Task: Create a due date automation trigger when advanced on, on the wednesday of the week a card is due add dates not due next month at 11:00 AM.
Action: Mouse moved to (1257, 107)
Screenshot: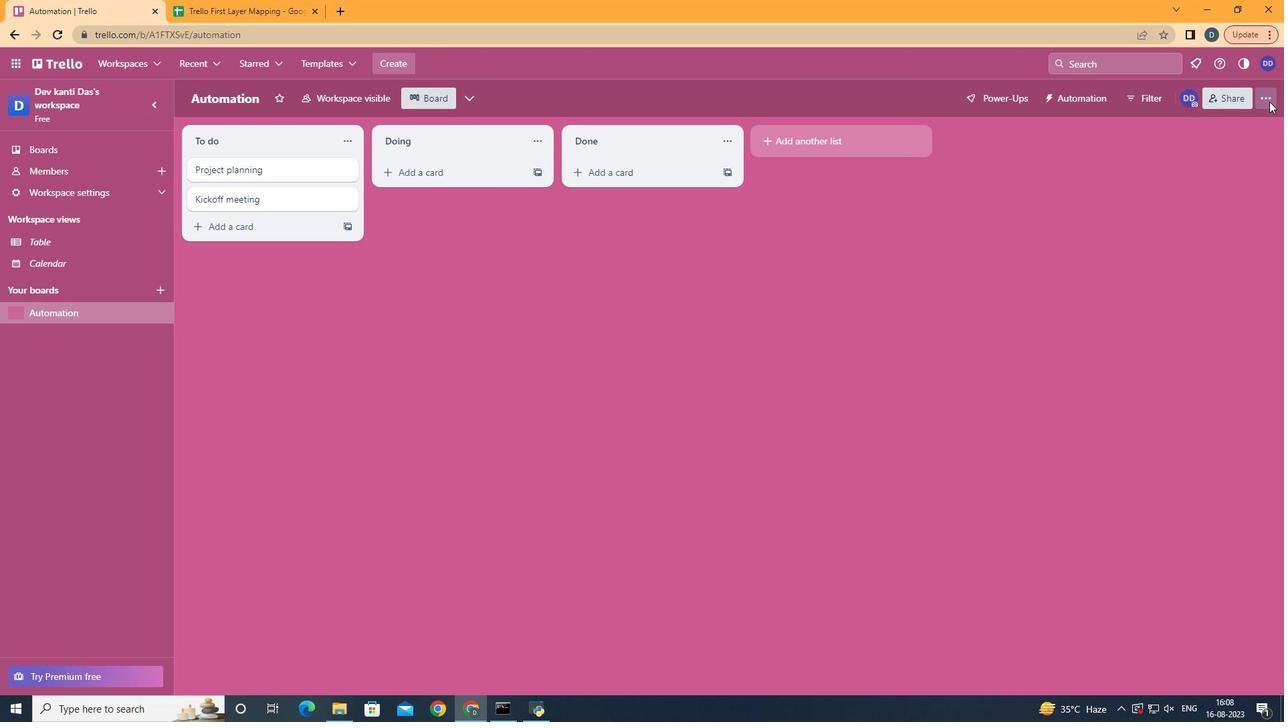 
Action: Mouse pressed left at (1257, 107)
Screenshot: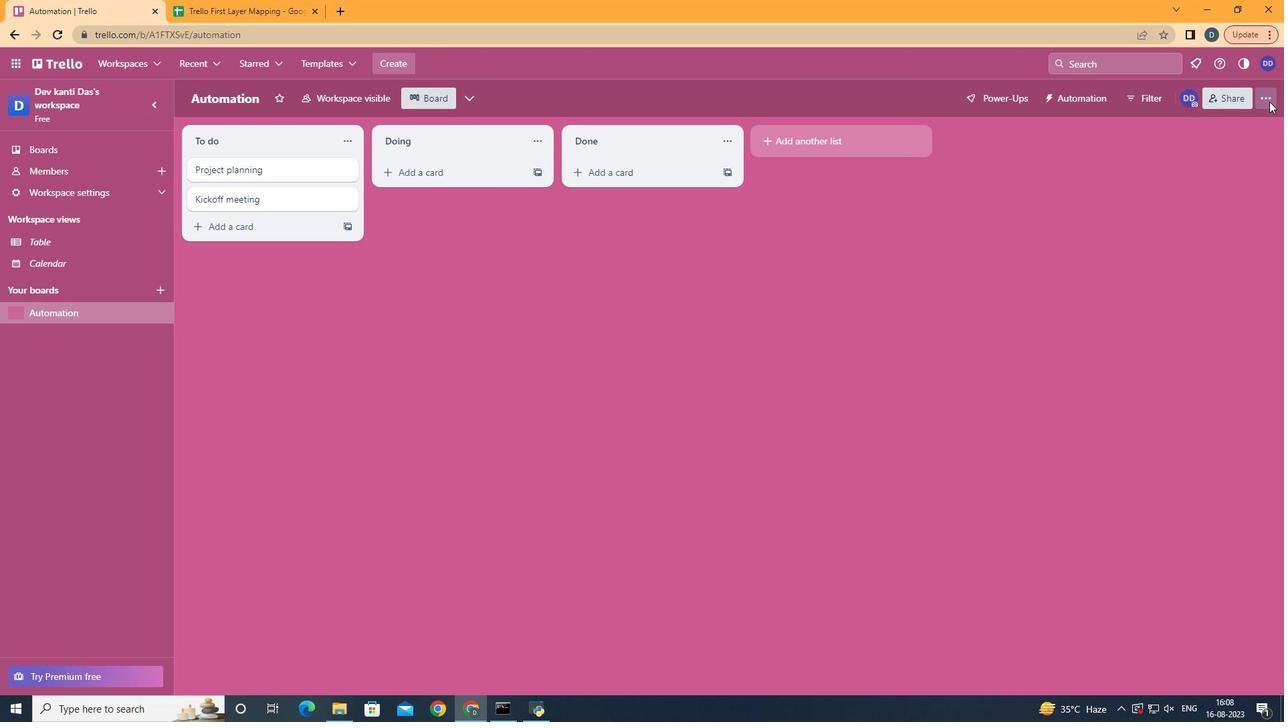 
Action: Mouse moved to (1108, 279)
Screenshot: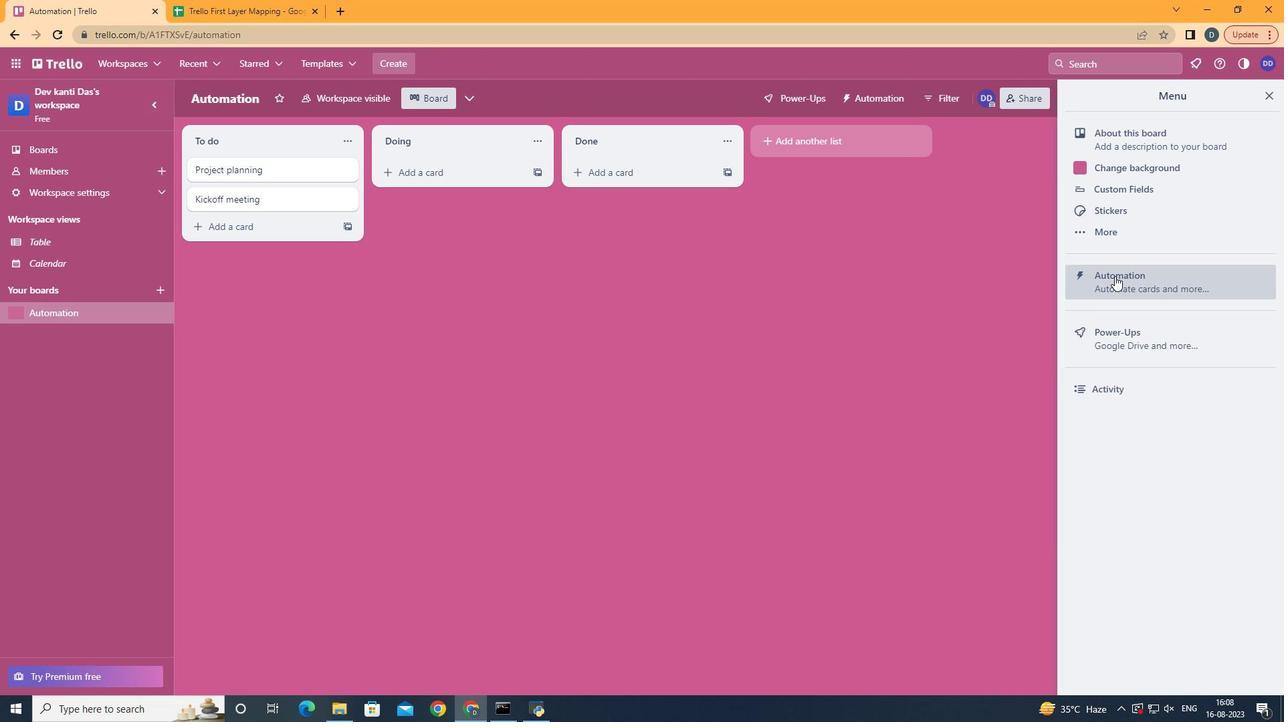 
Action: Mouse pressed left at (1108, 279)
Screenshot: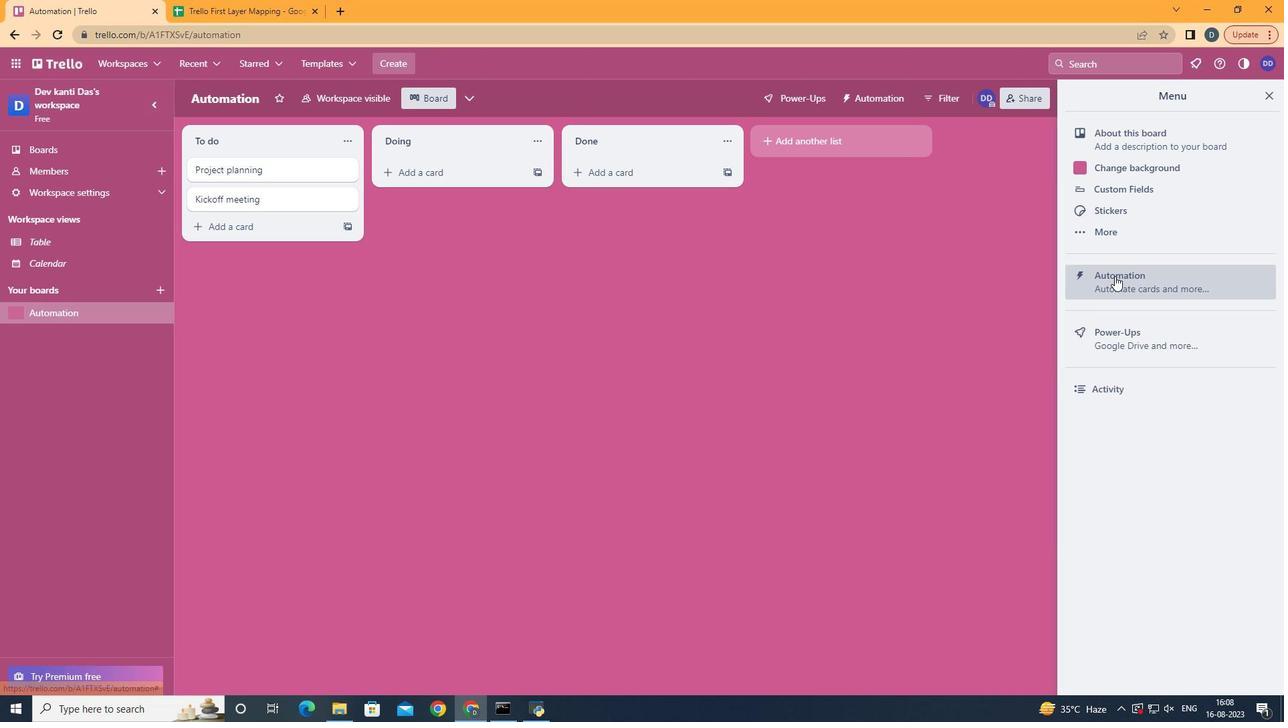 
Action: Mouse moved to (289, 290)
Screenshot: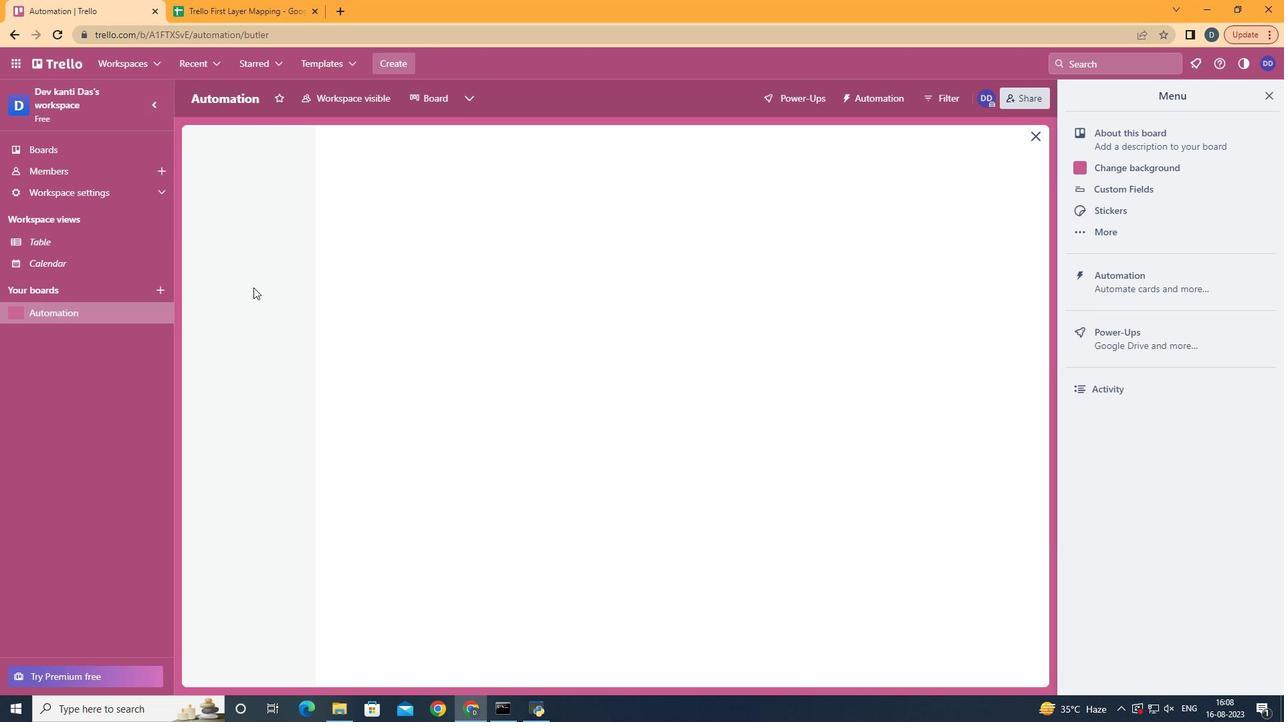 
Action: Mouse pressed left at (289, 290)
Screenshot: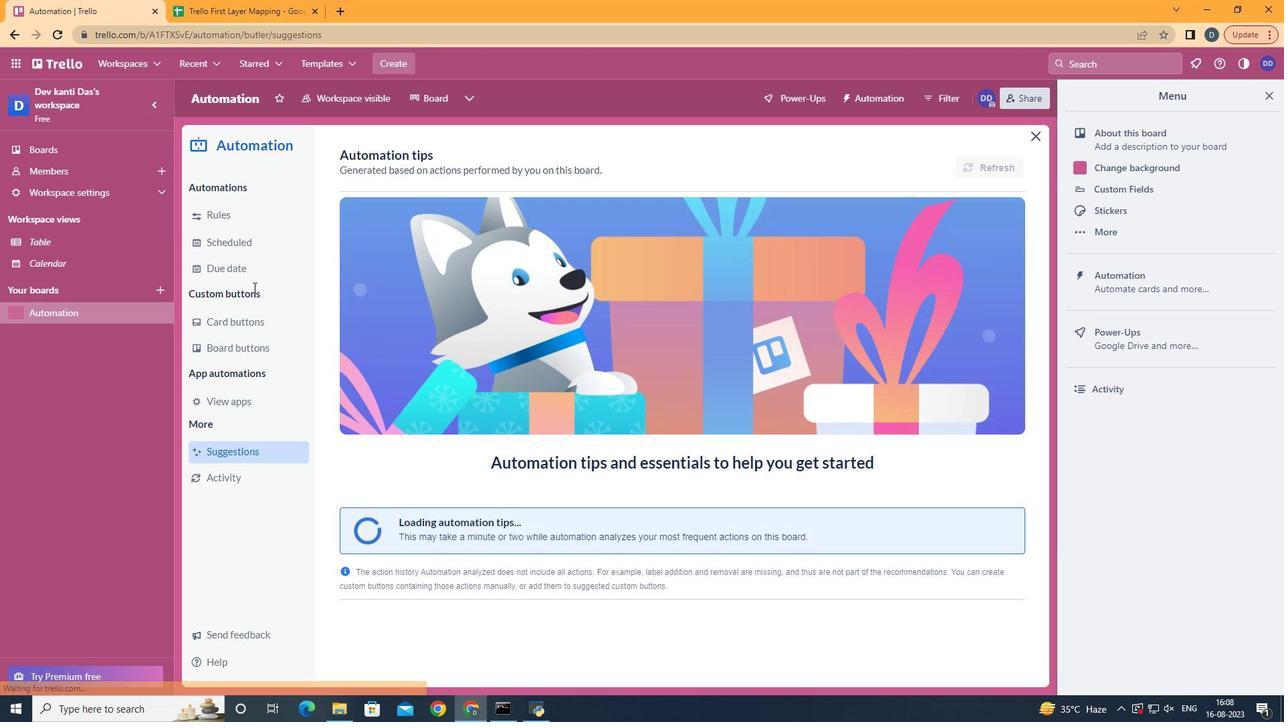 
Action: Mouse moved to (289, 279)
Screenshot: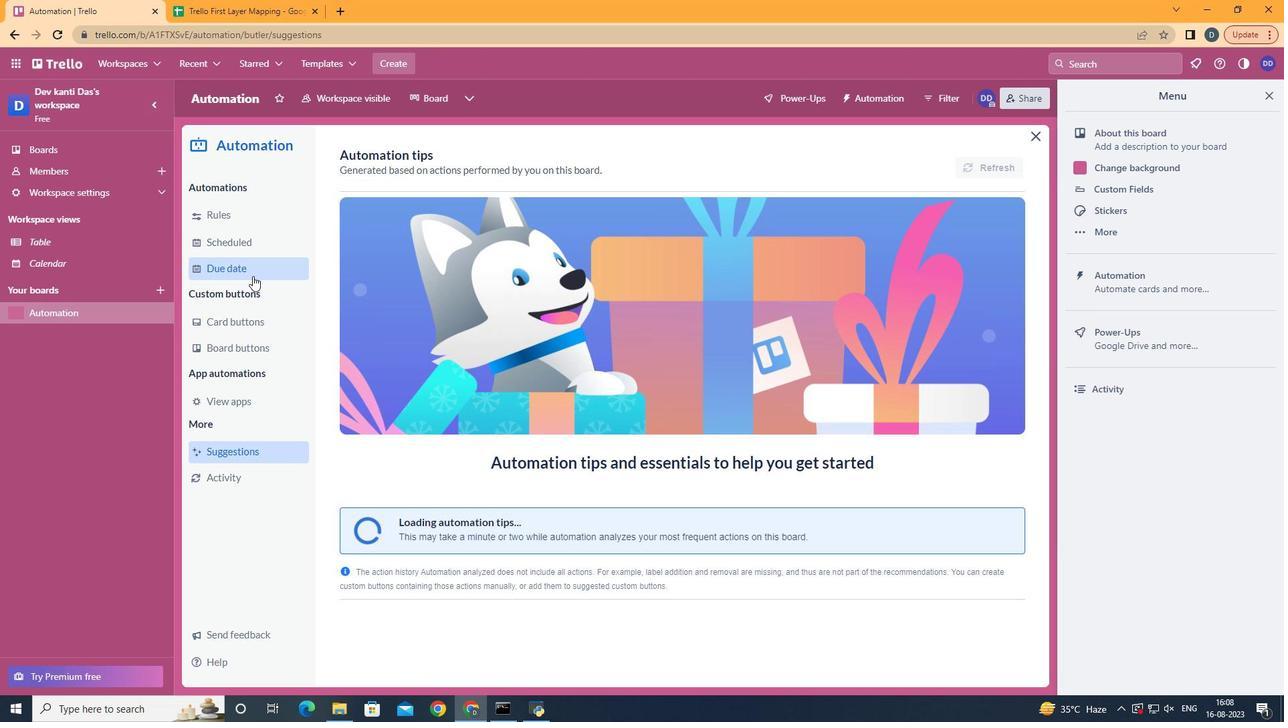 
Action: Mouse pressed left at (289, 279)
Screenshot: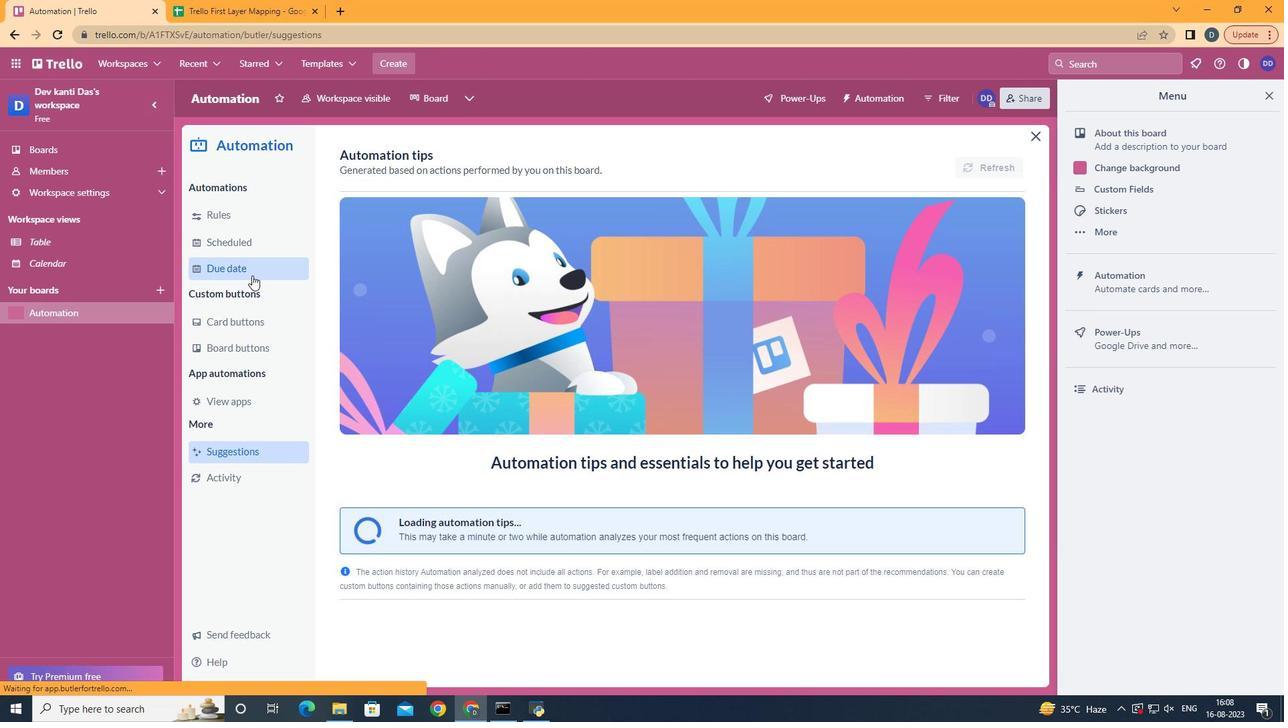 
Action: Mouse moved to (940, 171)
Screenshot: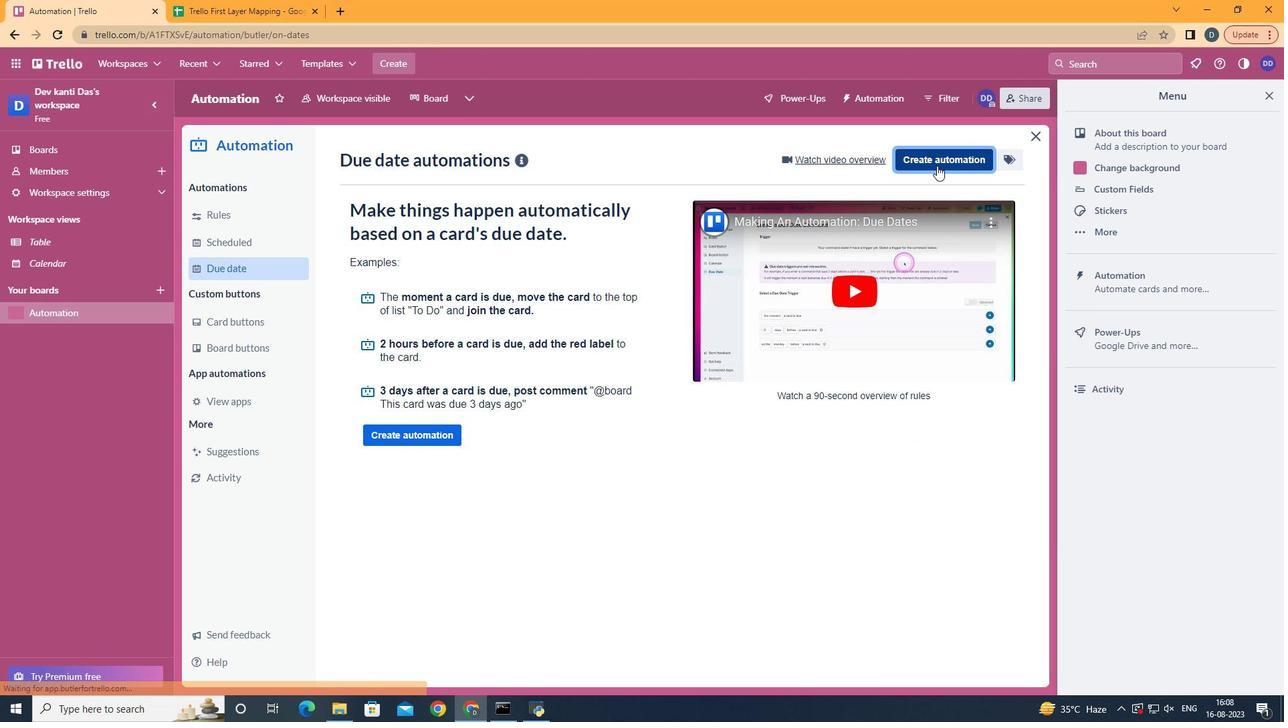 
Action: Mouse pressed left at (940, 171)
Screenshot: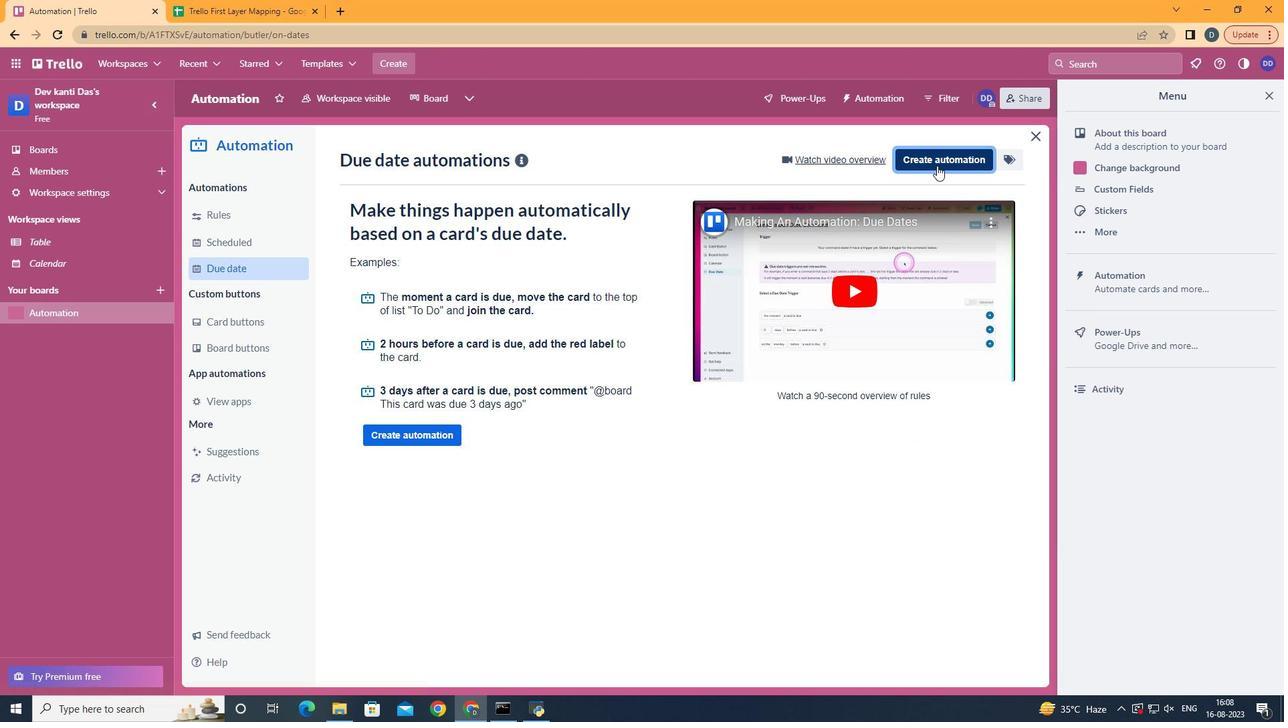 
Action: Mouse moved to (697, 283)
Screenshot: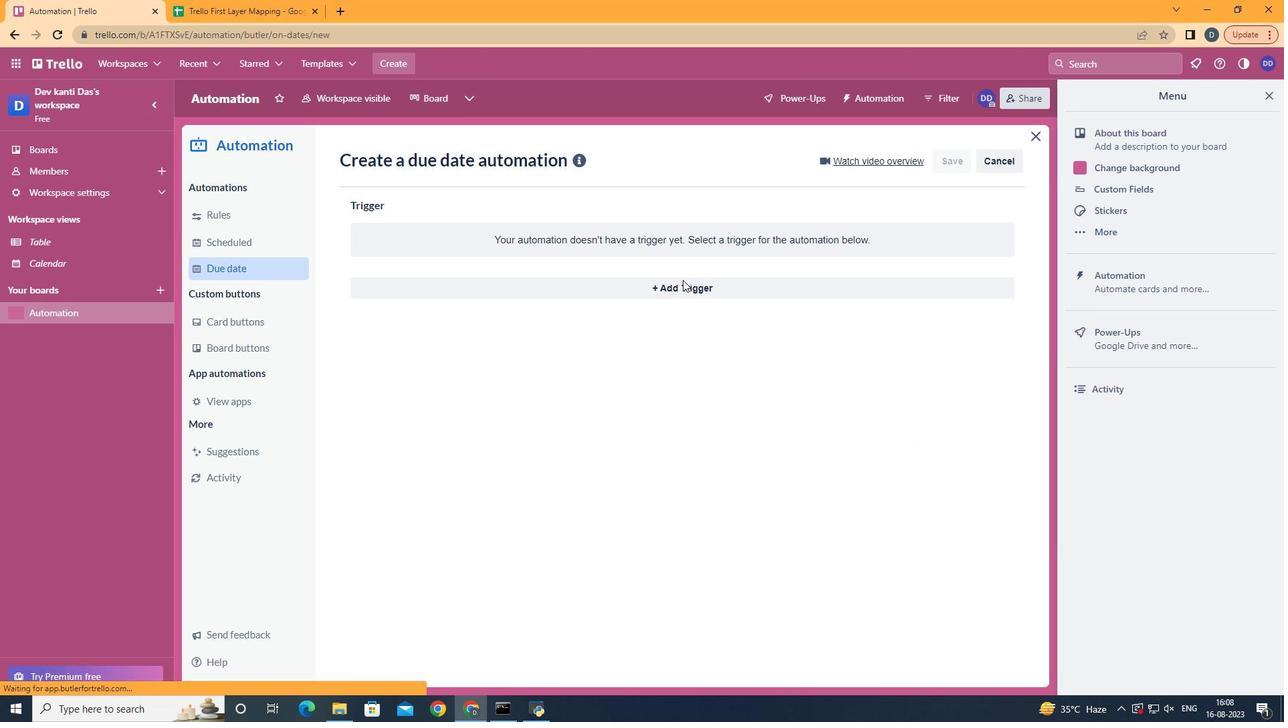 
Action: Mouse pressed left at (697, 283)
Screenshot: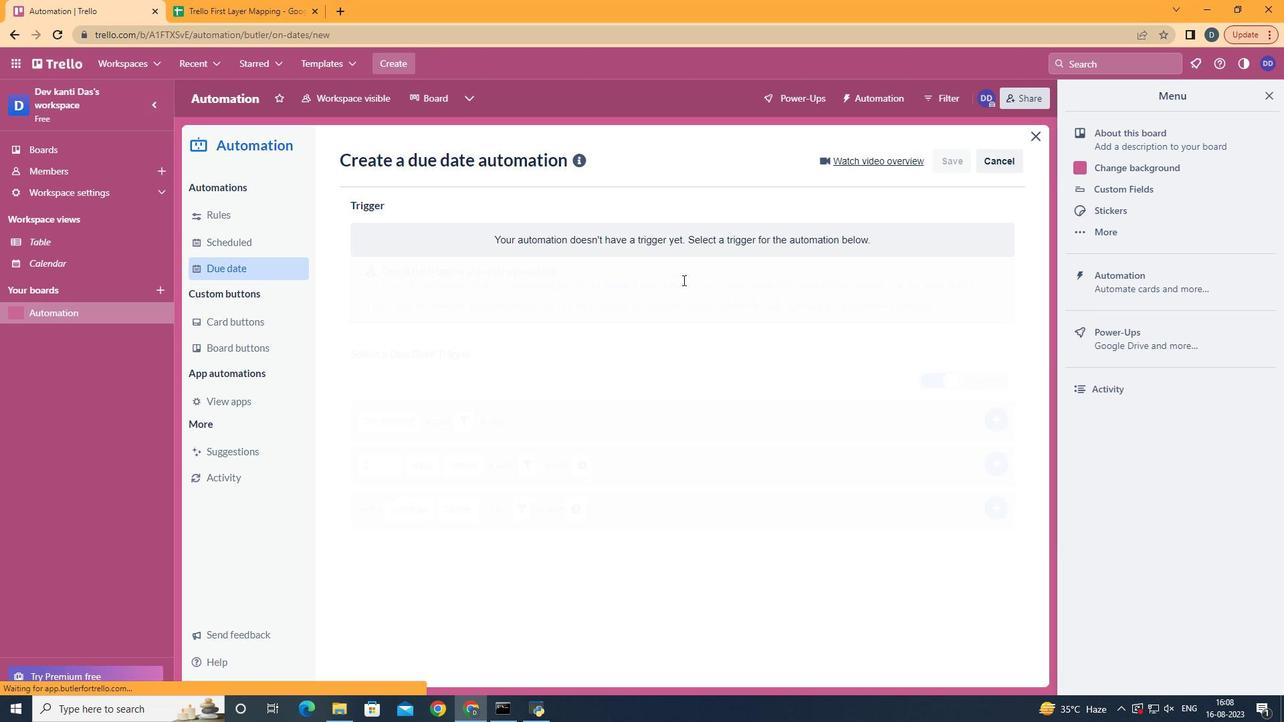 
Action: Mouse moved to (466, 404)
Screenshot: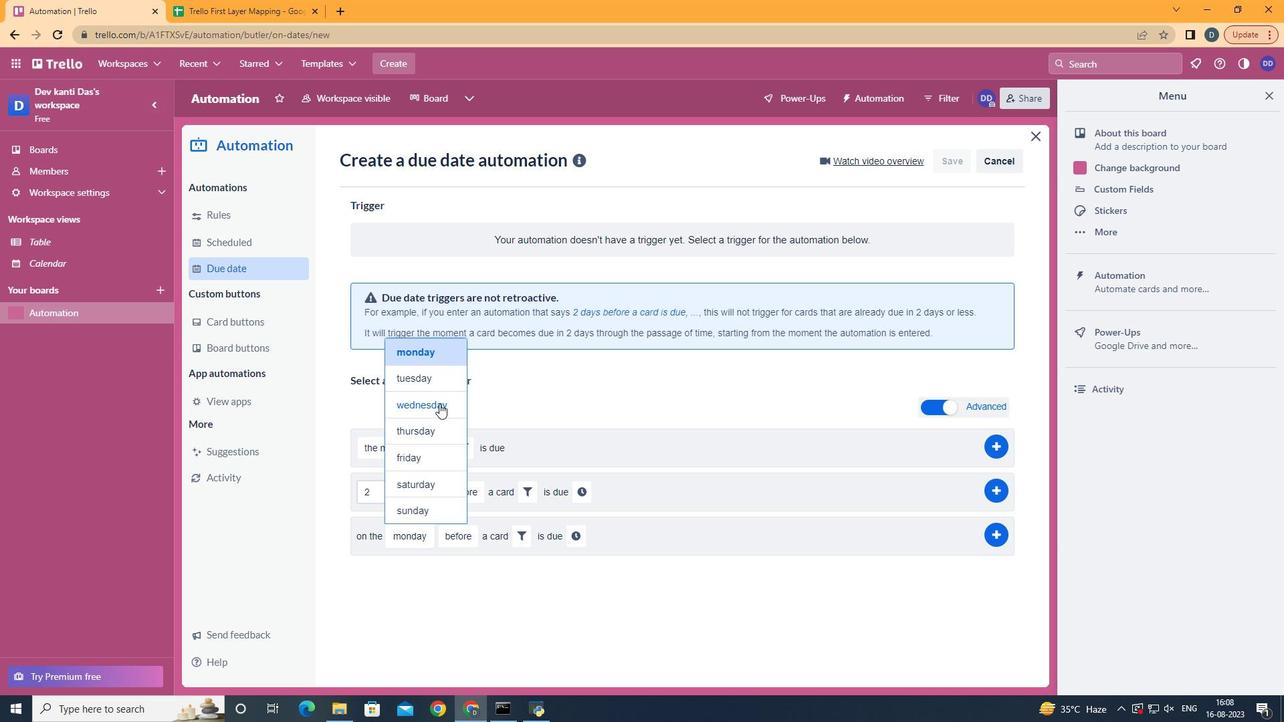 
Action: Mouse pressed left at (466, 404)
Screenshot: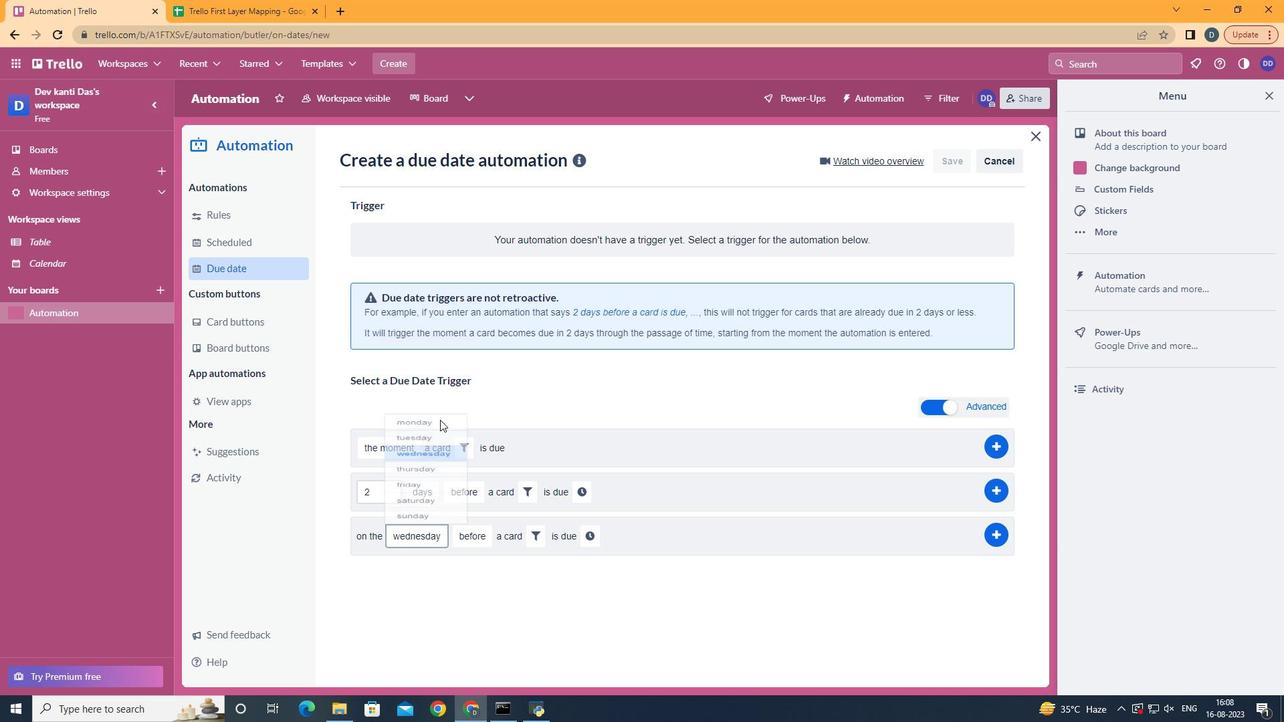 
Action: Mouse moved to (510, 610)
Screenshot: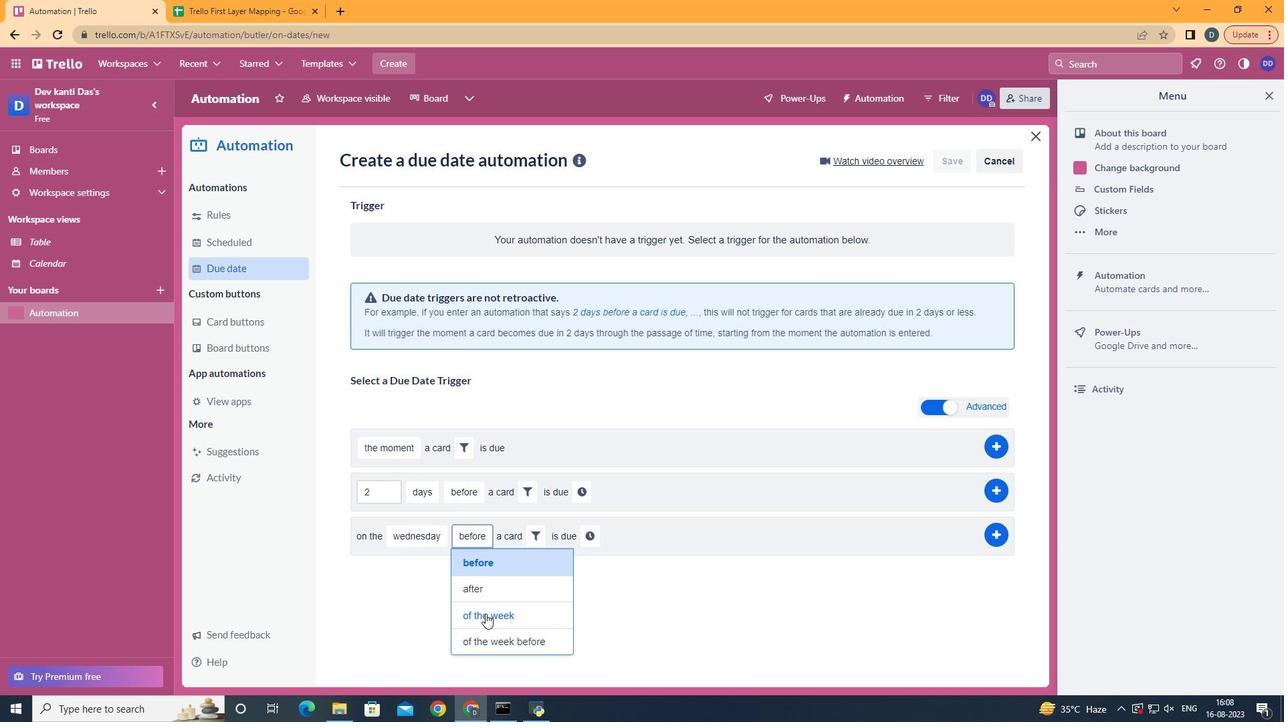 
Action: Mouse pressed left at (510, 610)
Screenshot: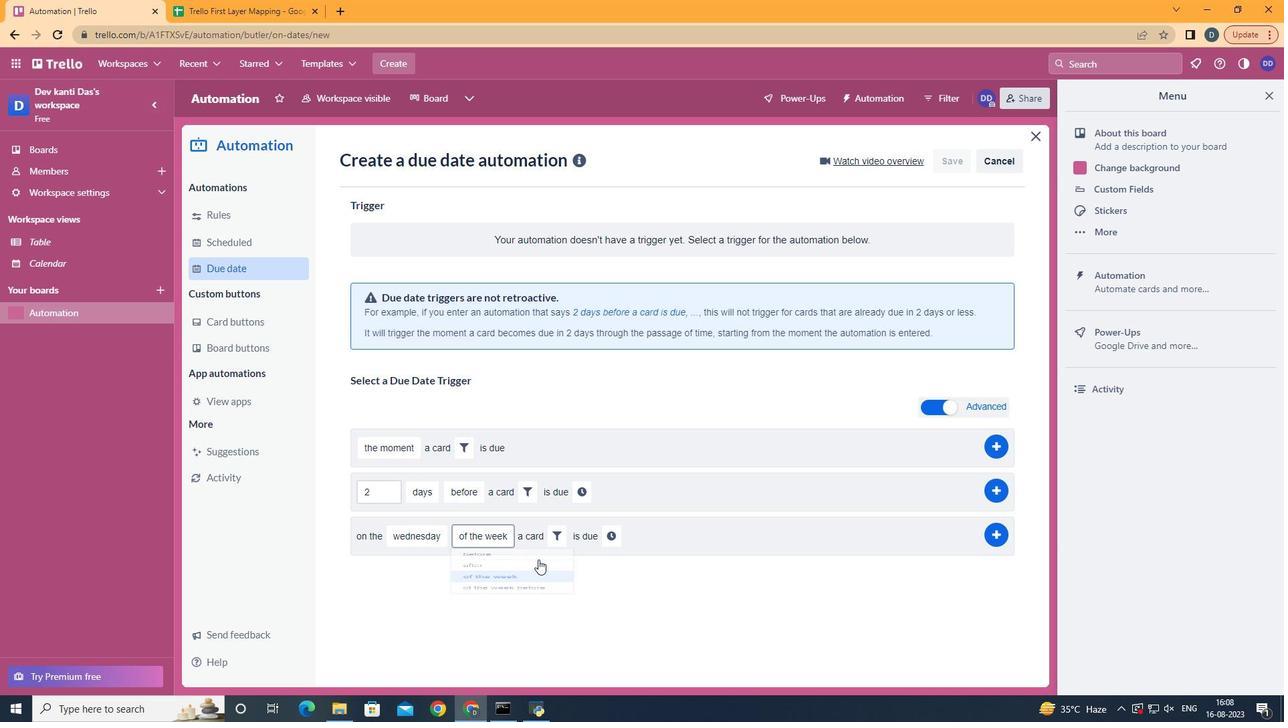 
Action: Mouse moved to (582, 517)
Screenshot: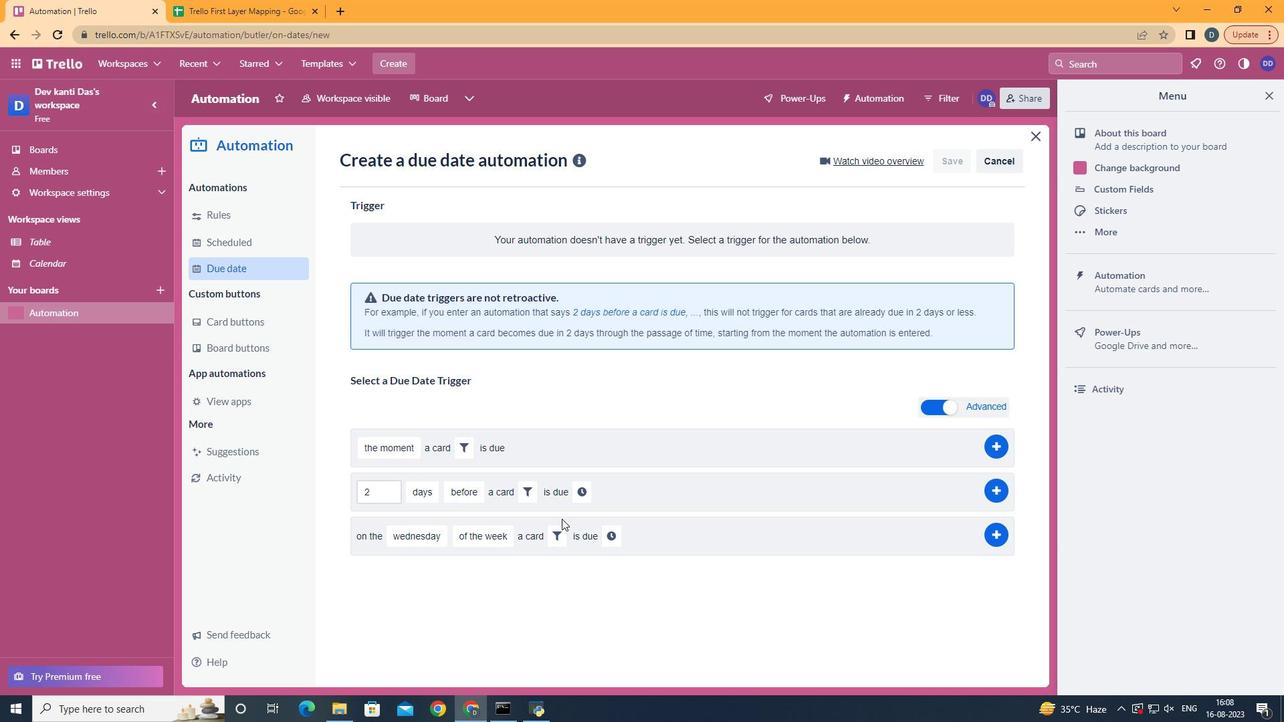 
Action: Mouse pressed left at (582, 517)
Screenshot: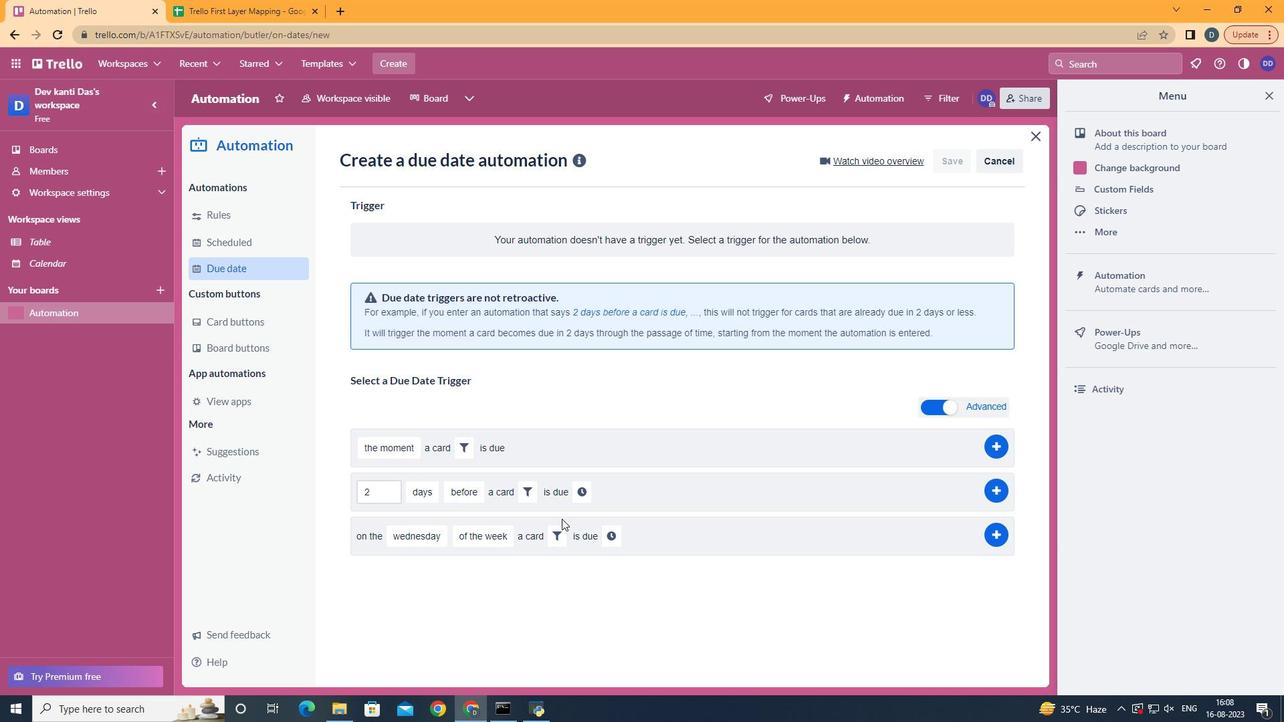 
Action: Mouse moved to (582, 531)
Screenshot: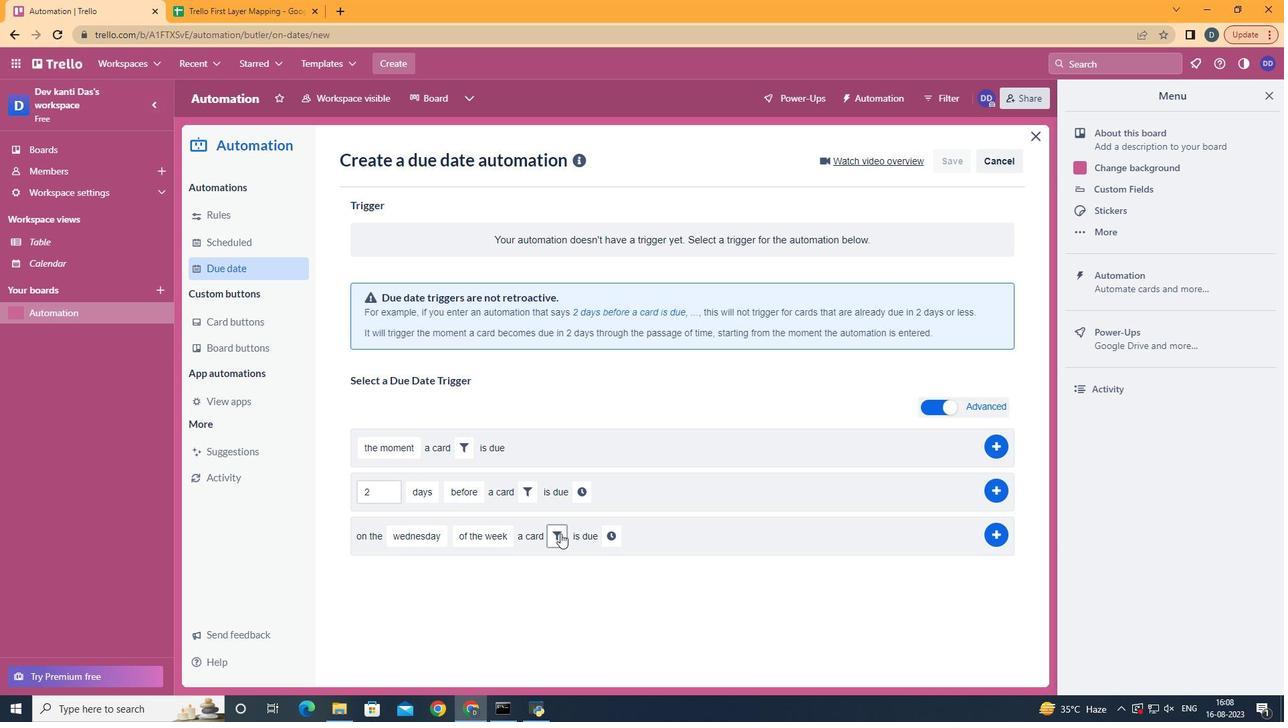 
Action: Mouse pressed left at (582, 531)
Screenshot: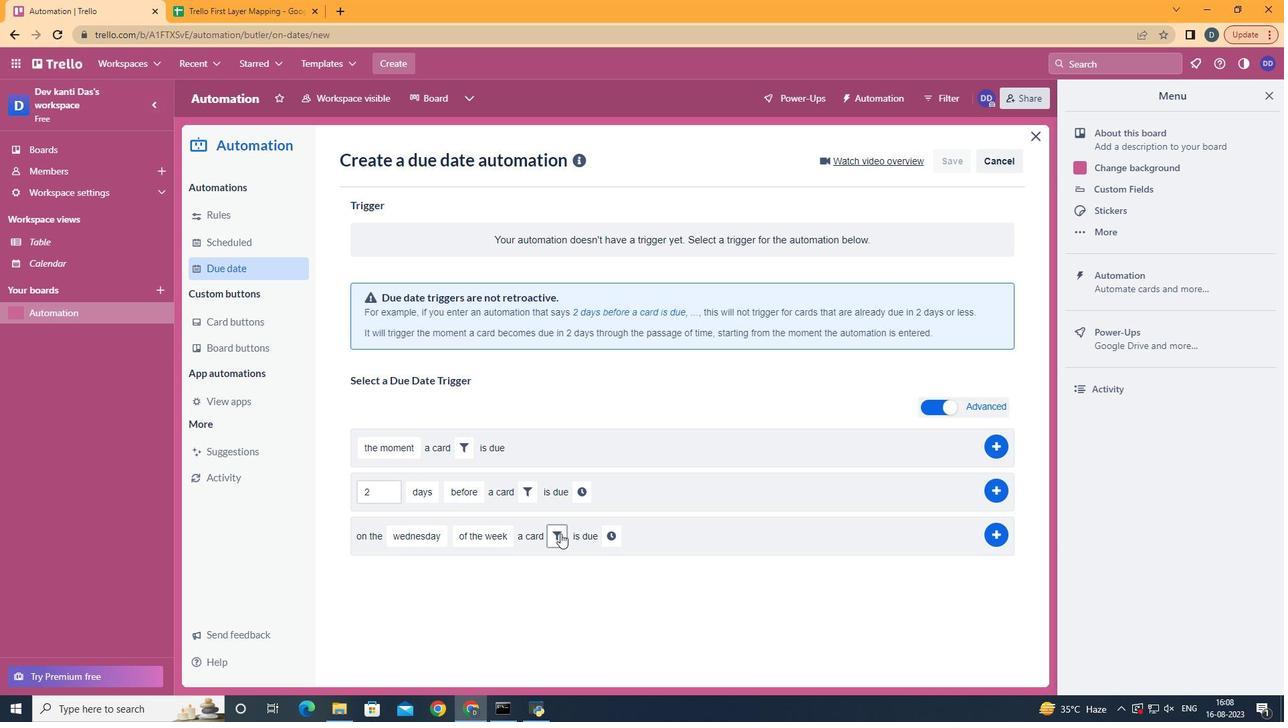 
Action: Mouse moved to (655, 576)
Screenshot: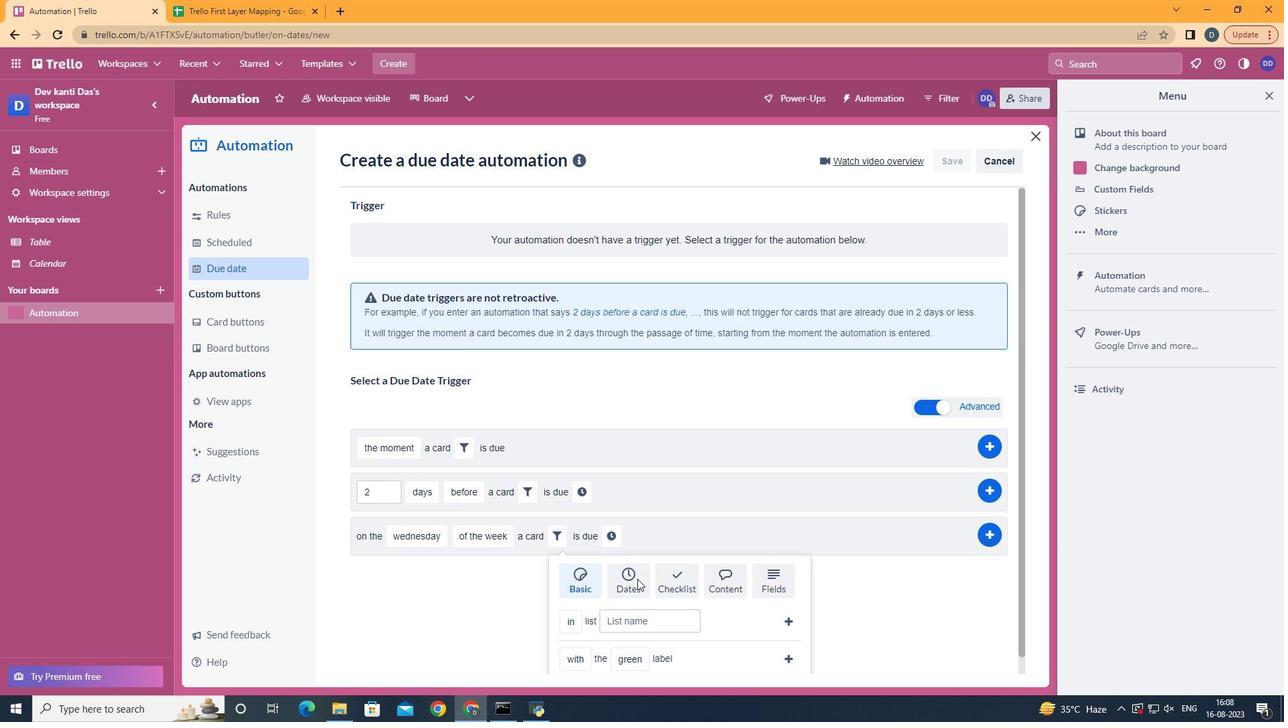 
Action: Mouse pressed left at (655, 576)
Screenshot: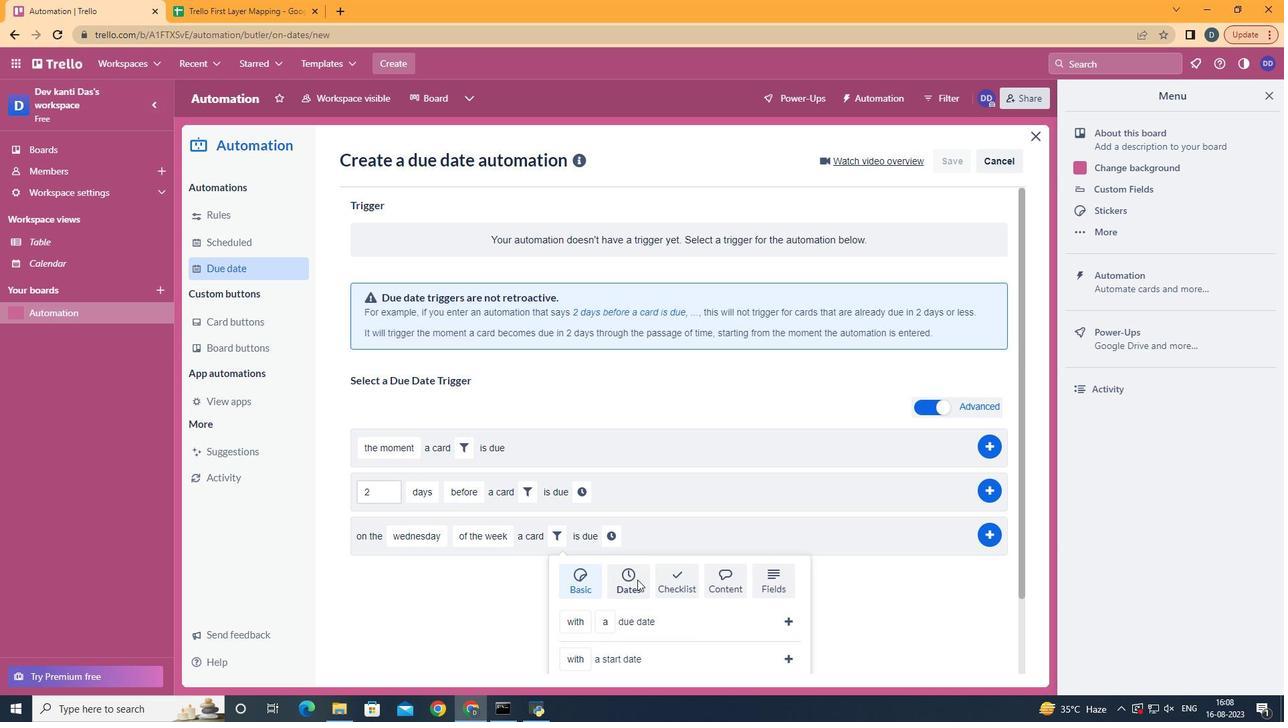 
Action: Mouse moved to (655, 577)
Screenshot: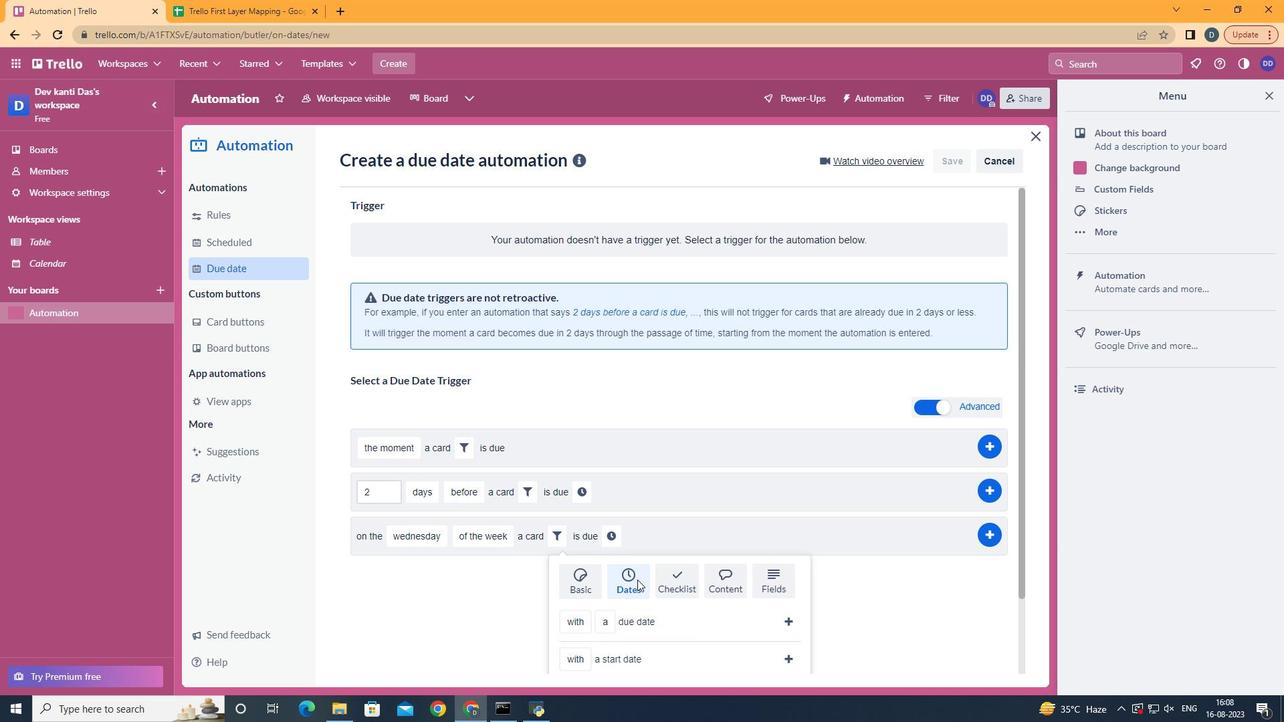 
Action: Mouse scrolled (655, 576) with delta (0, 0)
Screenshot: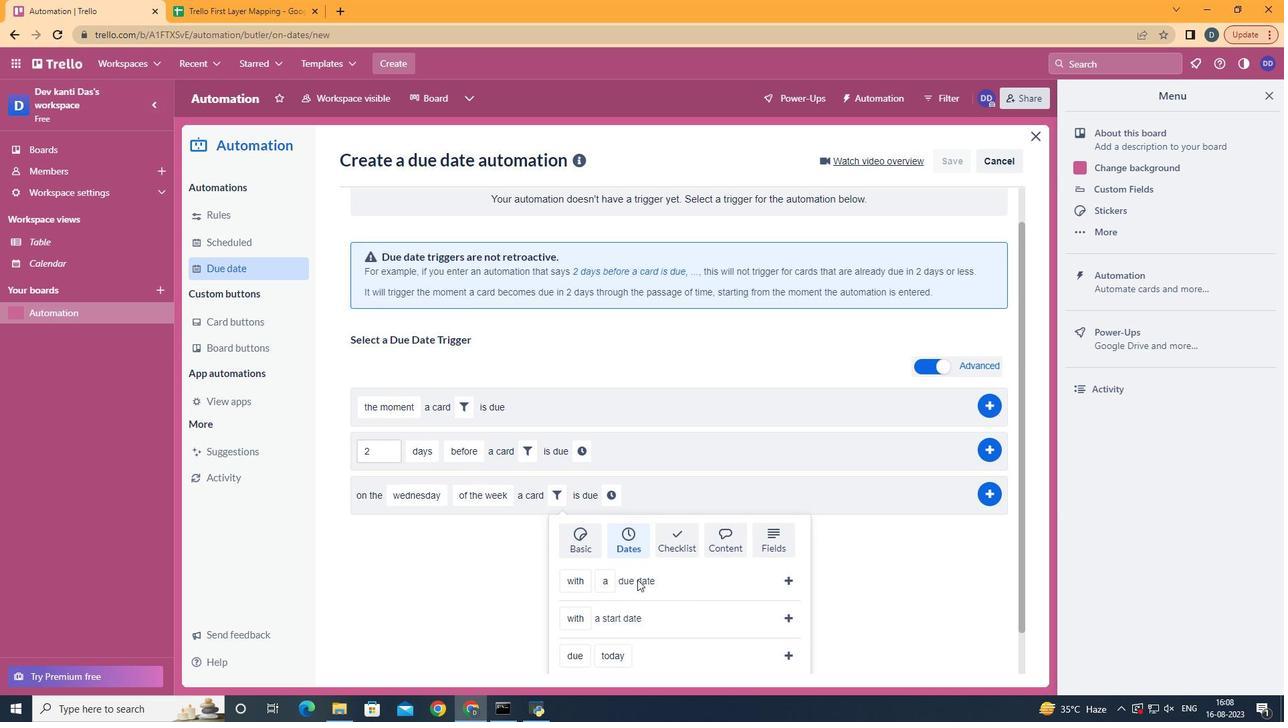 
Action: Mouse scrolled (655, 576) with delta (0, 0)
Screenshot: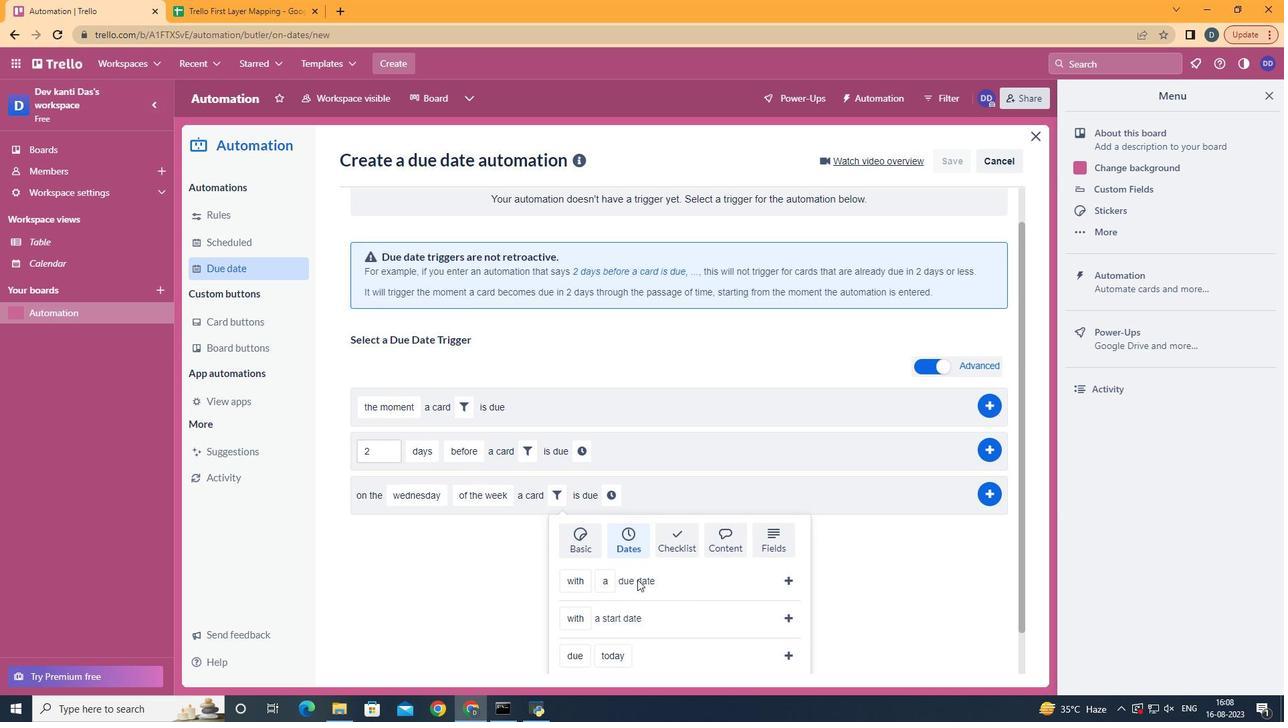 
Action: Mouse scrolled (655, 576) with delta (0, 0)
Screenshot: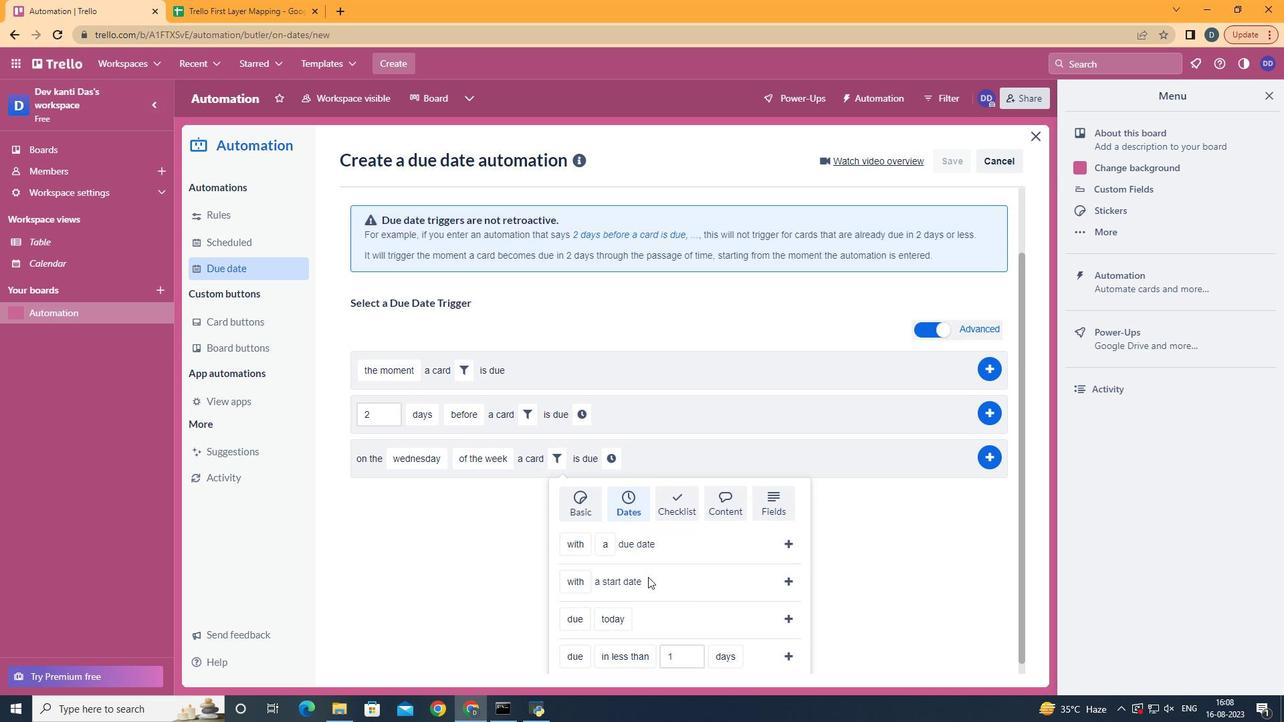 
Action: Mouse scrolled (655, 576) with delta (0, 0)
Screenshot: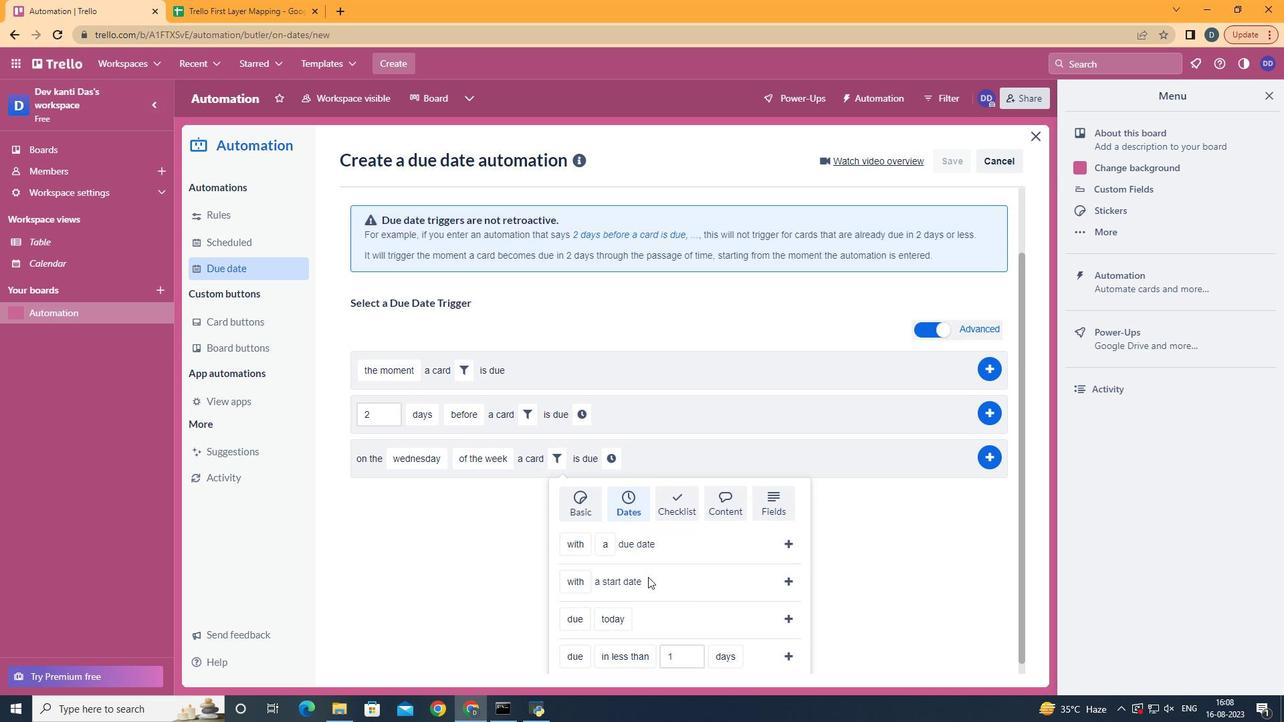 
Action: Mouse scrolled (655, 576) with delta (0, 0)
Screenshot: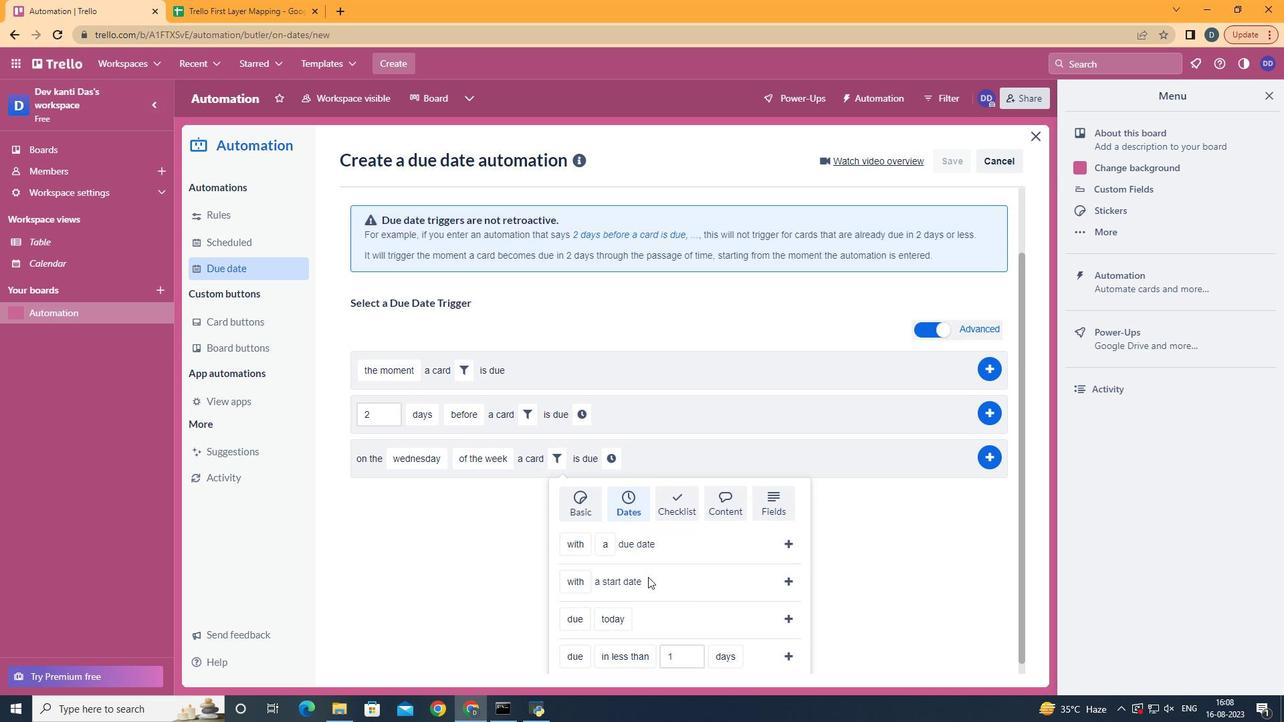 
Action: Mouse scrolled (655, 576) with delta (0, 0)
Screenshot: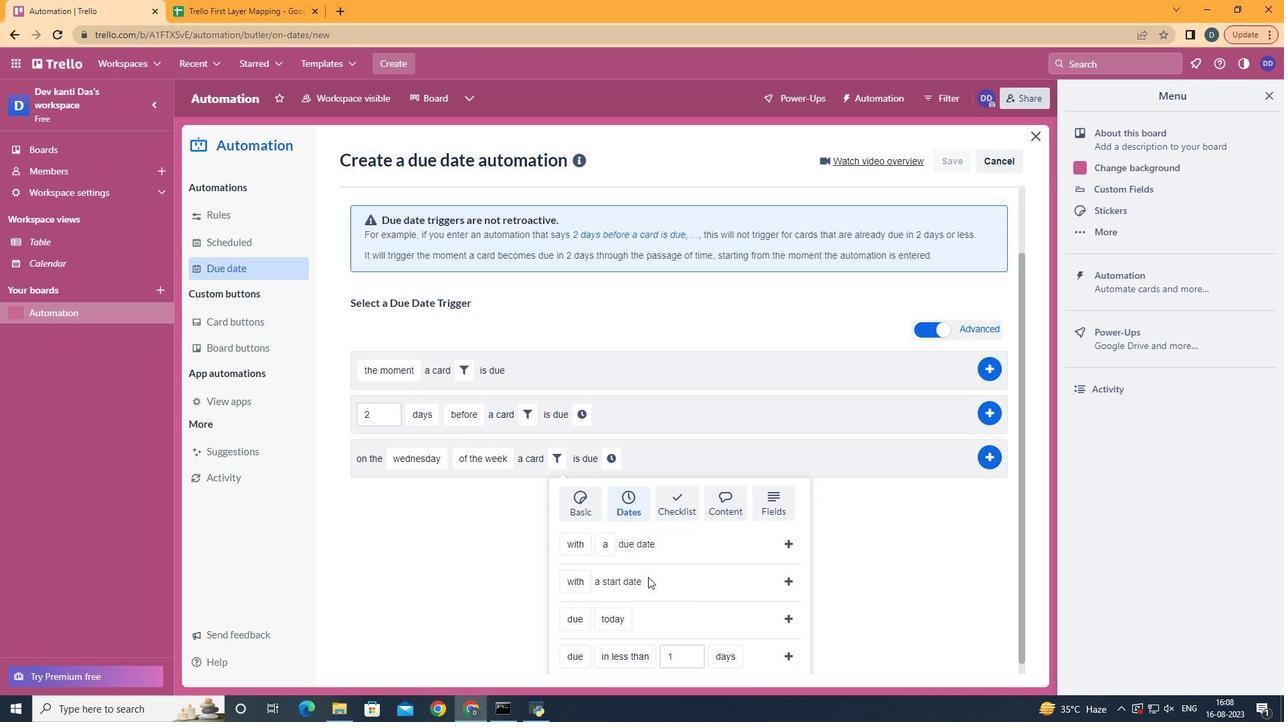 
Action: Mouse moved to (626, 528)
Screenshot: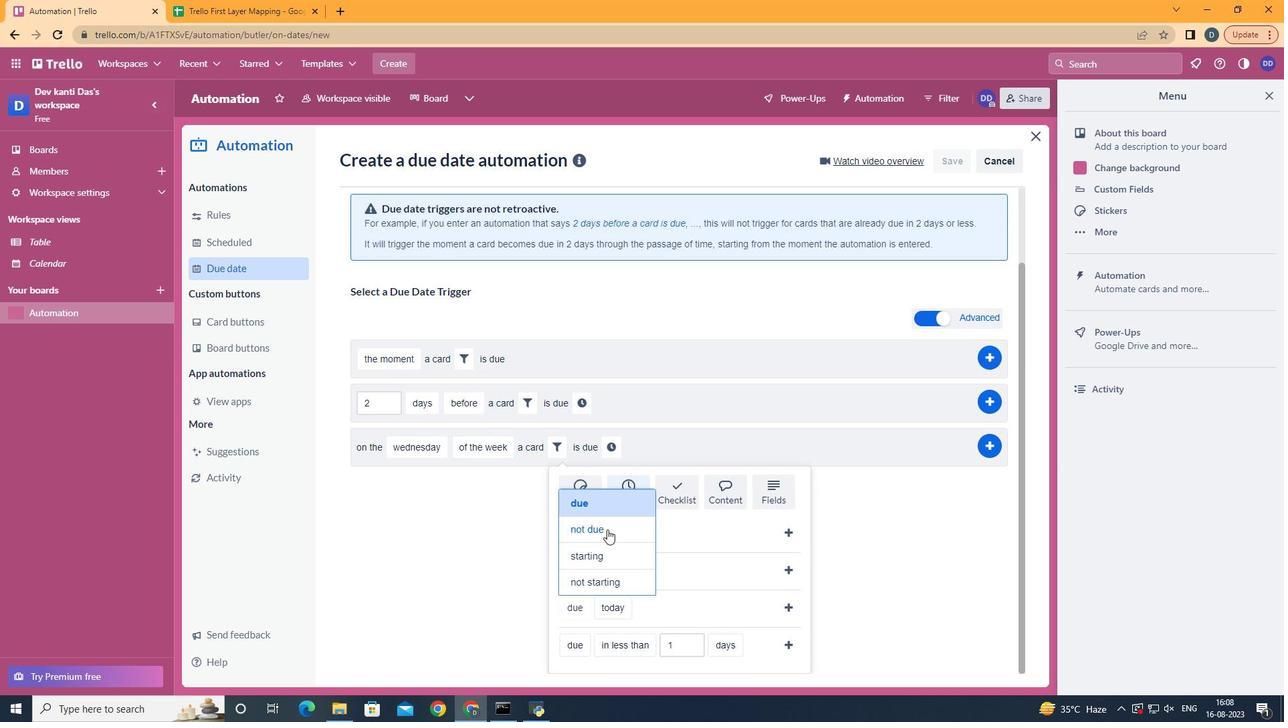 
Action: Mouse pressed left at (626, 528)
Screenshot: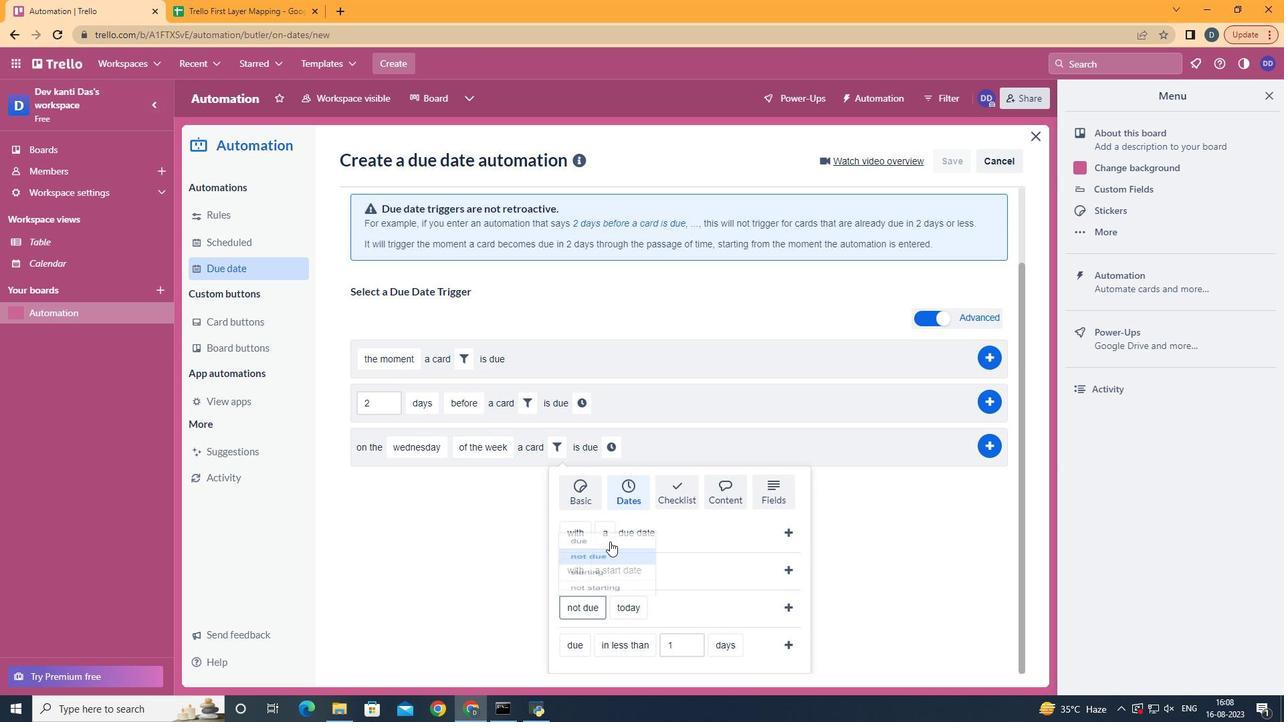 
Action: Mouse moved to (665, 580)
Screenshot: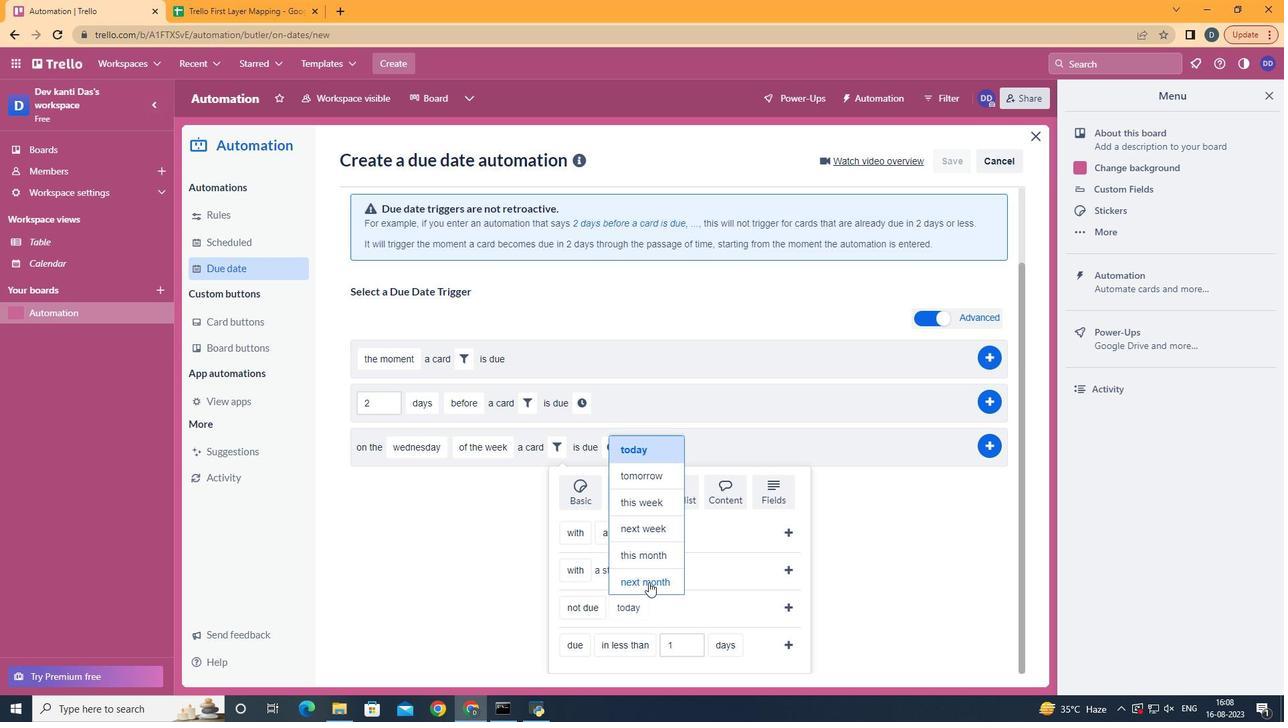 
Action: Mouse pressed left at (665, 580)
Screenshot: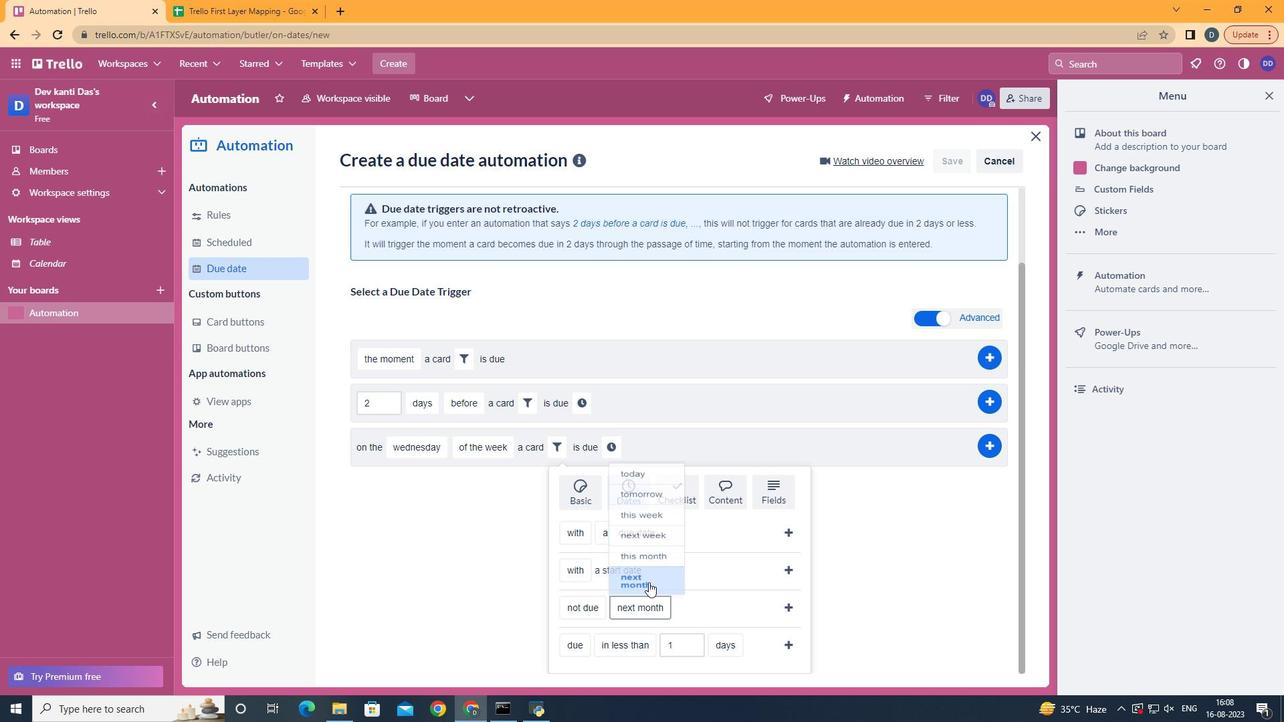 
Action: Mouse moved to (793, 604)
Screenshot: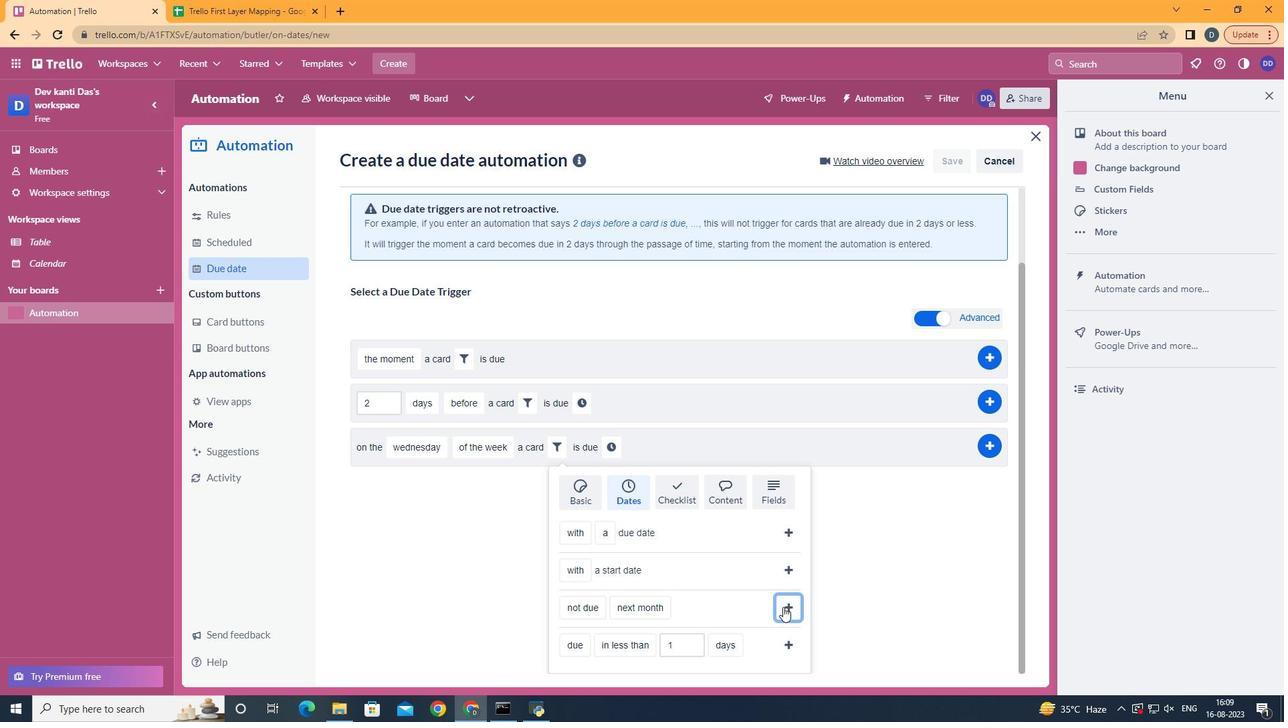 
Action: Mouse pressed left at (793, 604)
Screenshot: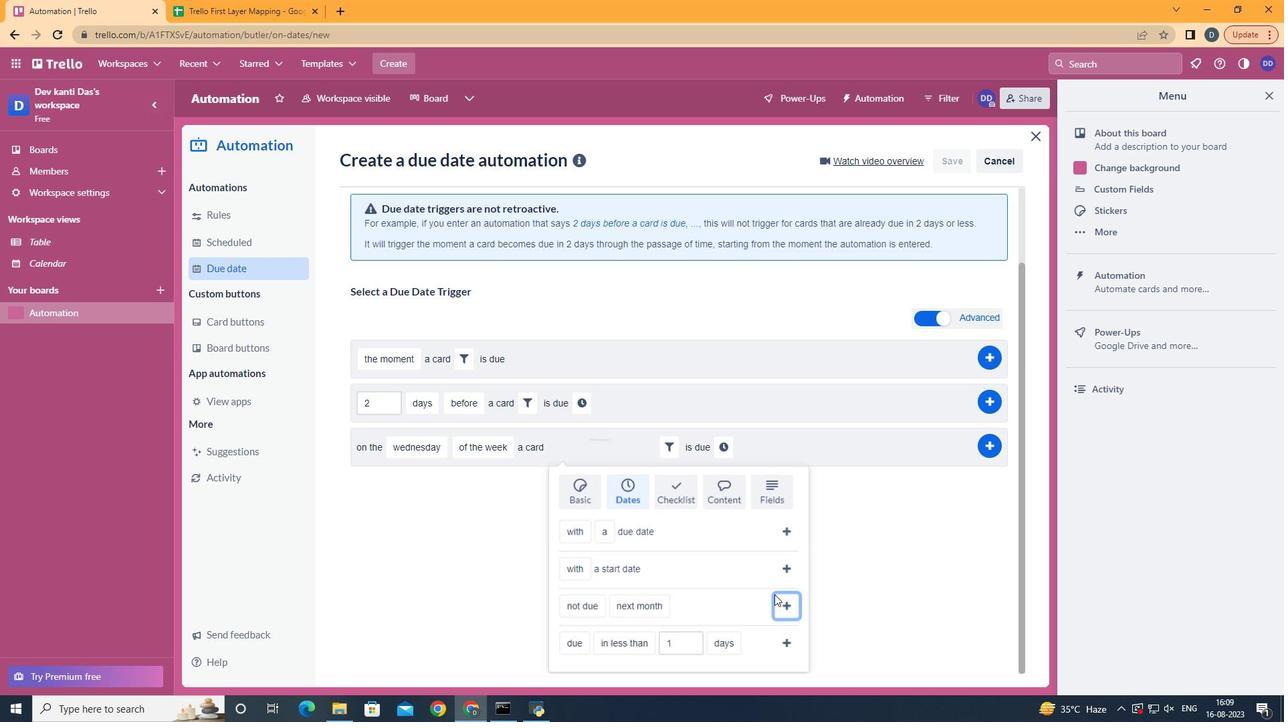
Action: Mouse moved to (735, 525)
Screenshot: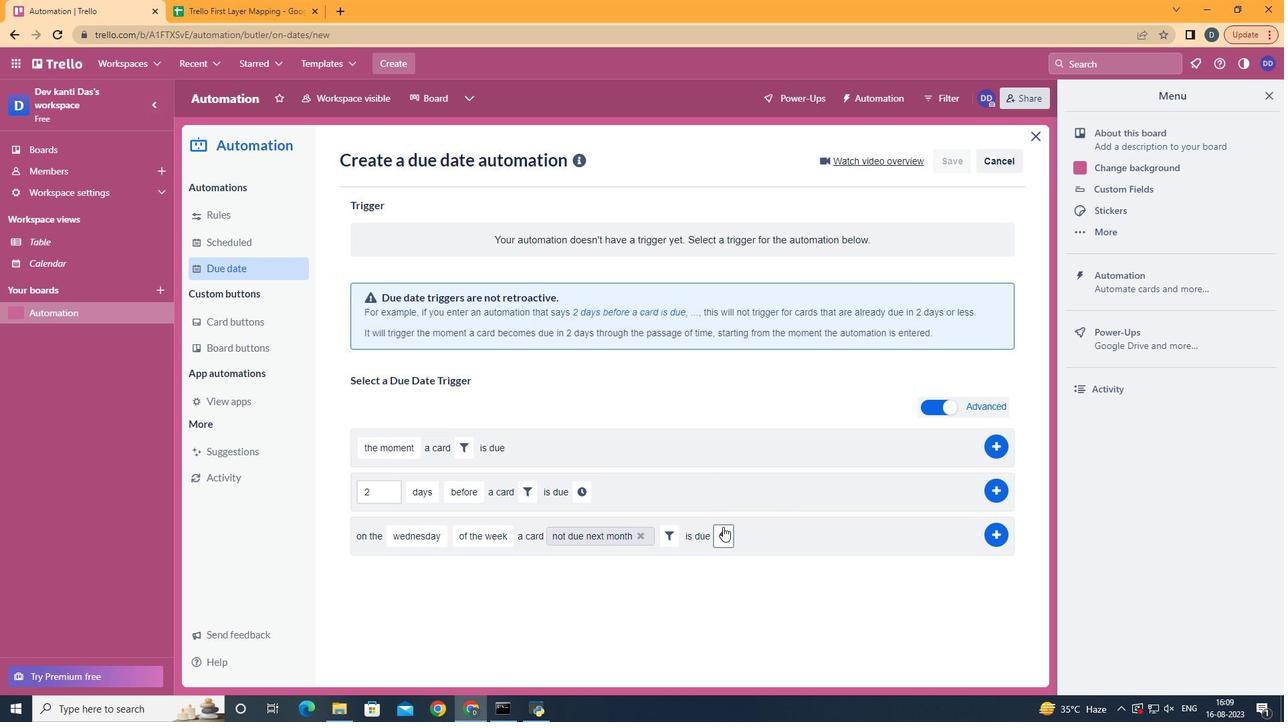 
Action: Mouse pressed left at (735, 525)
Screenshot: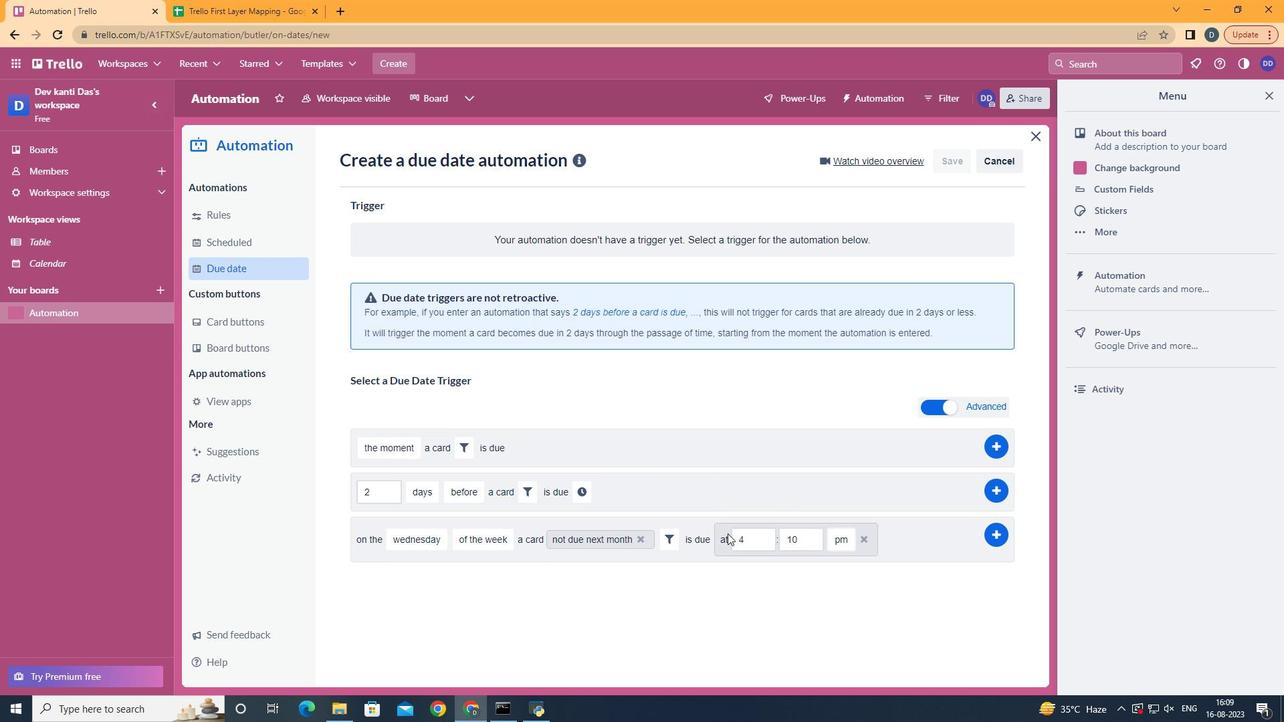 
Action: Mouse moved to (750, 541)
Screenshot: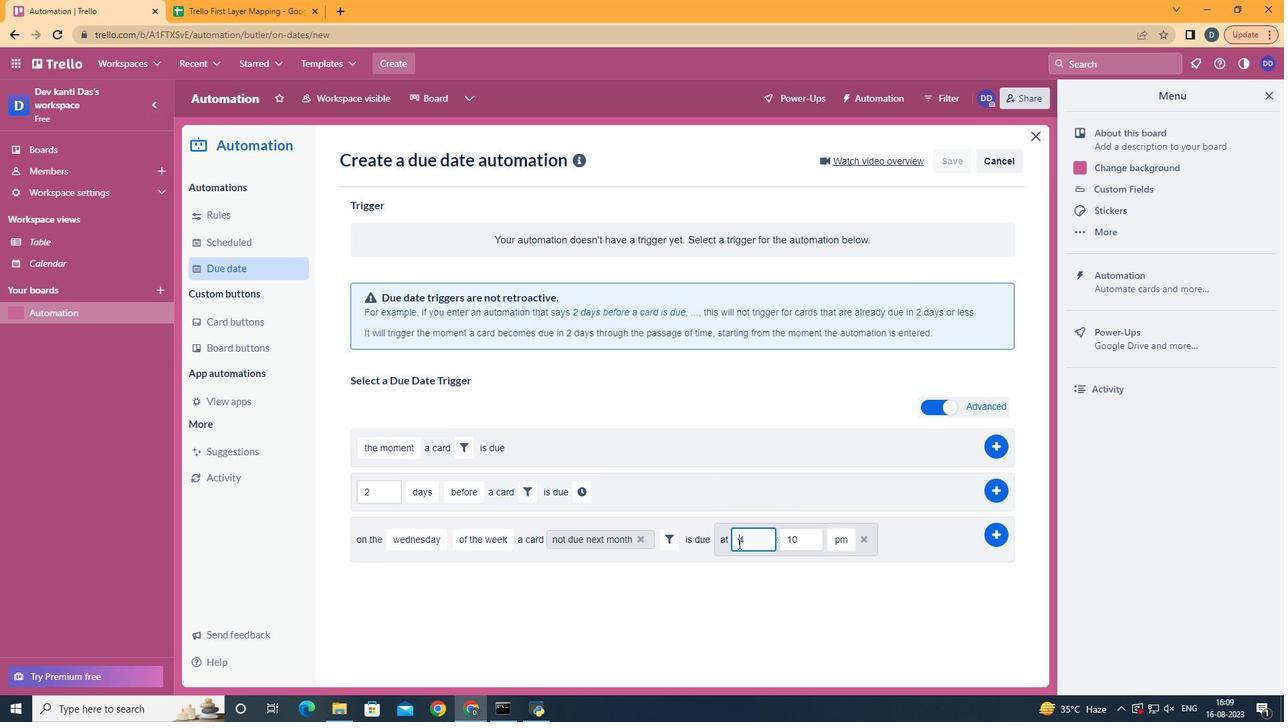 
Action: Mouse pressed left at (750, 541)
Screenshot: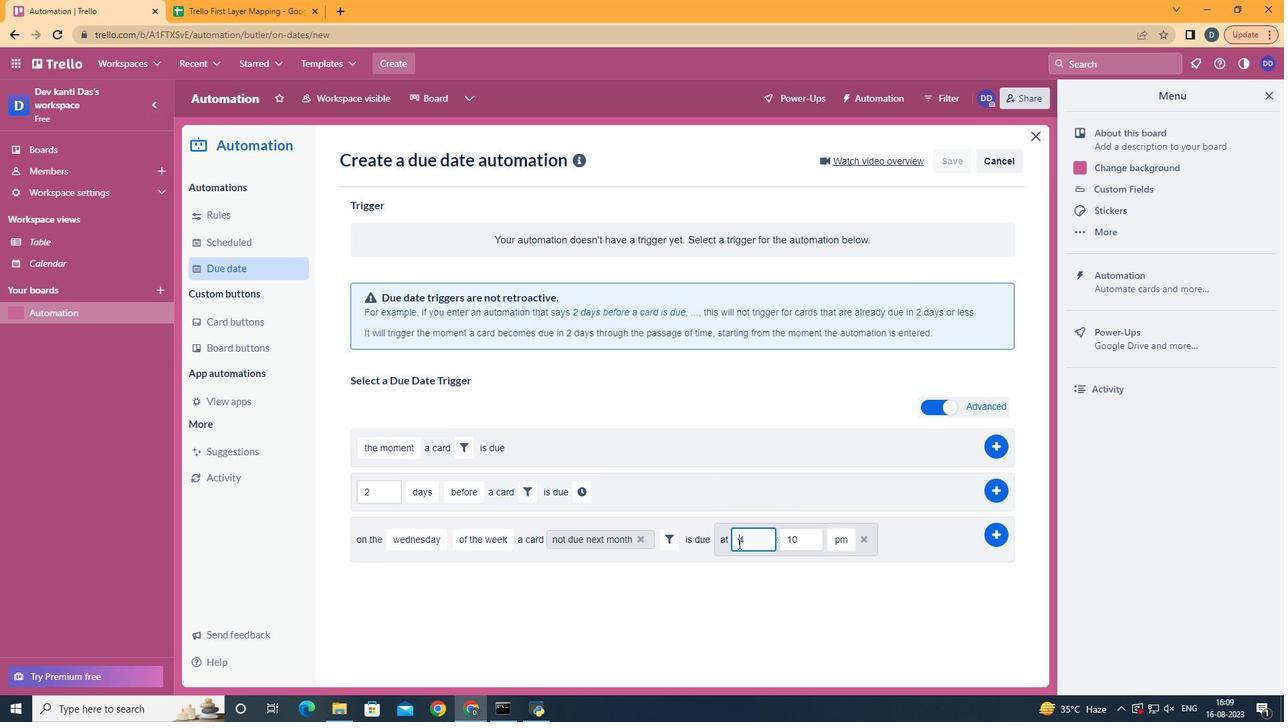 
Action: Mouse moved to (772, 541)
Screenshot: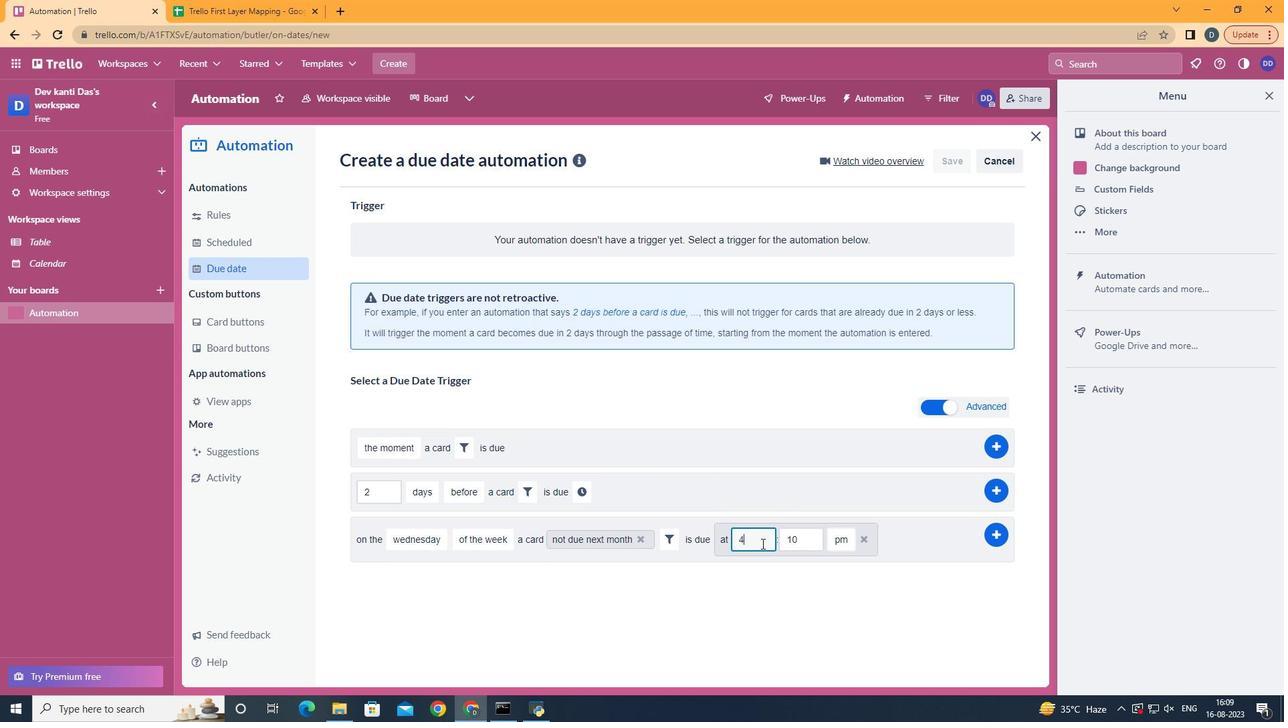 
Action: Mouse pressed left at (772, 541)
Screenshot: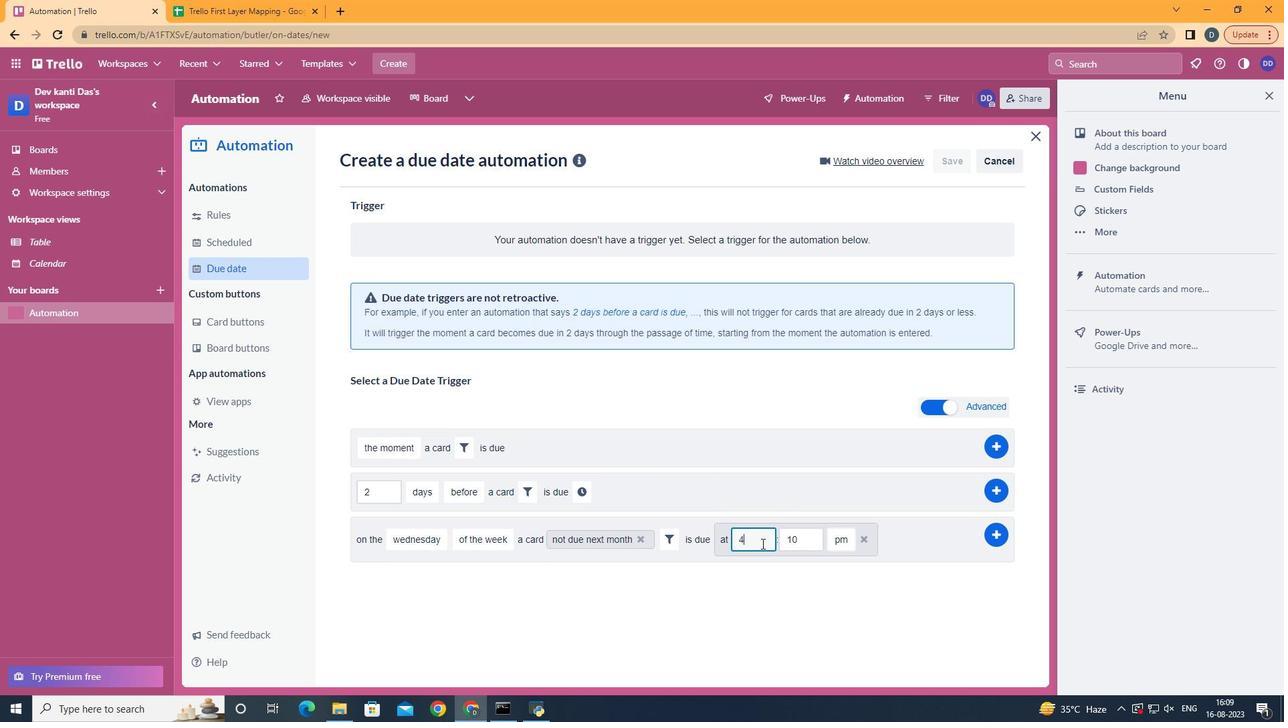 
Action: Mouse moved to (772, 541)
Screenshot: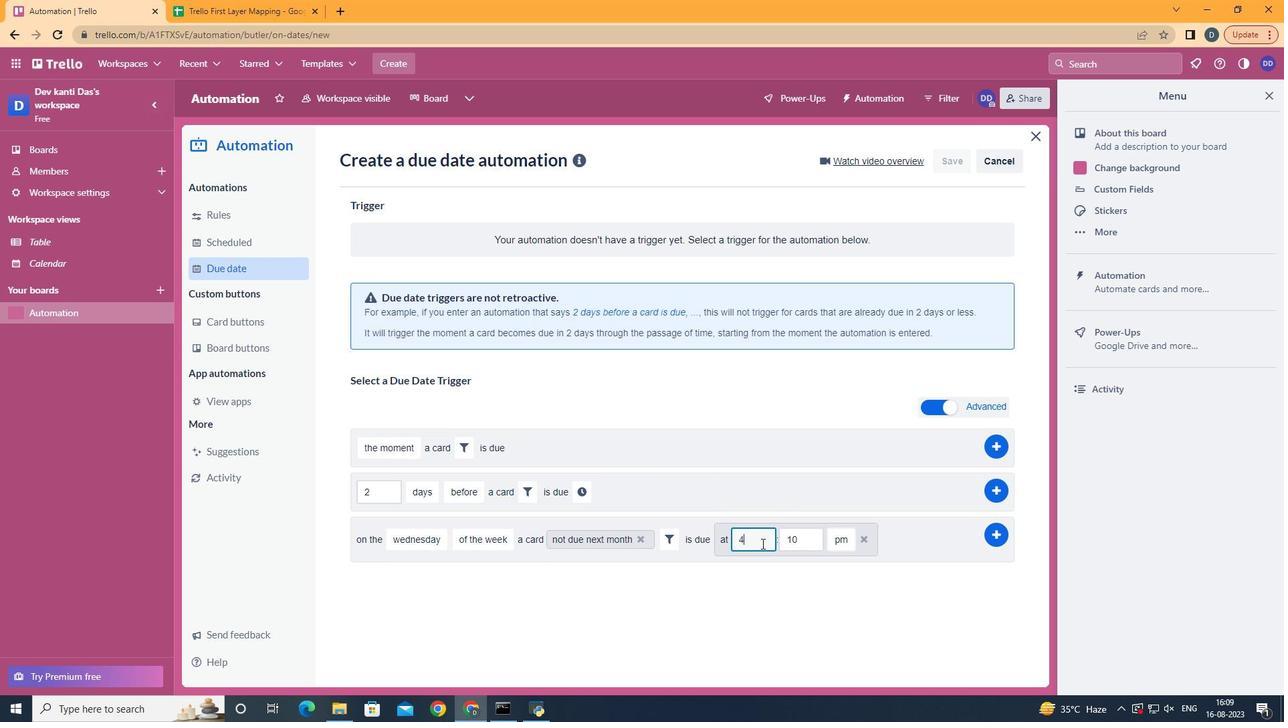
Action: Key pressed <Key.backspace>11
Screenshot: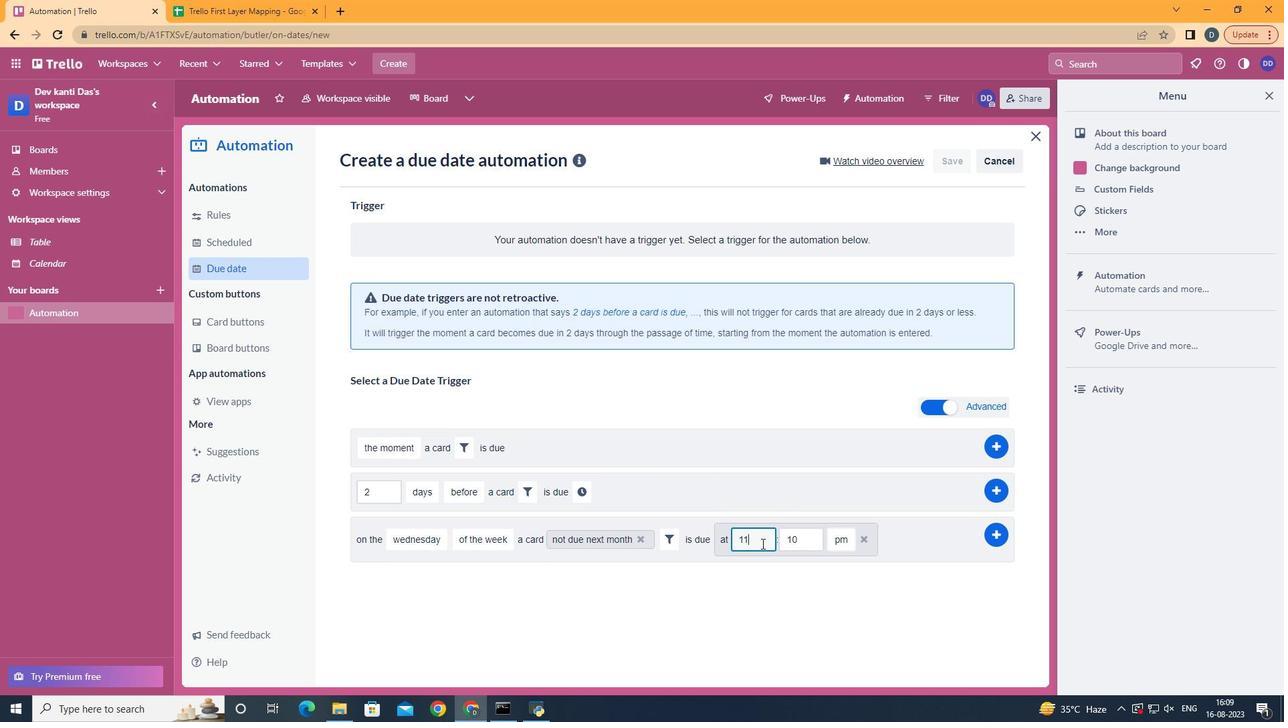 
Action: Mouse moved to (812, 538)
Screenshot: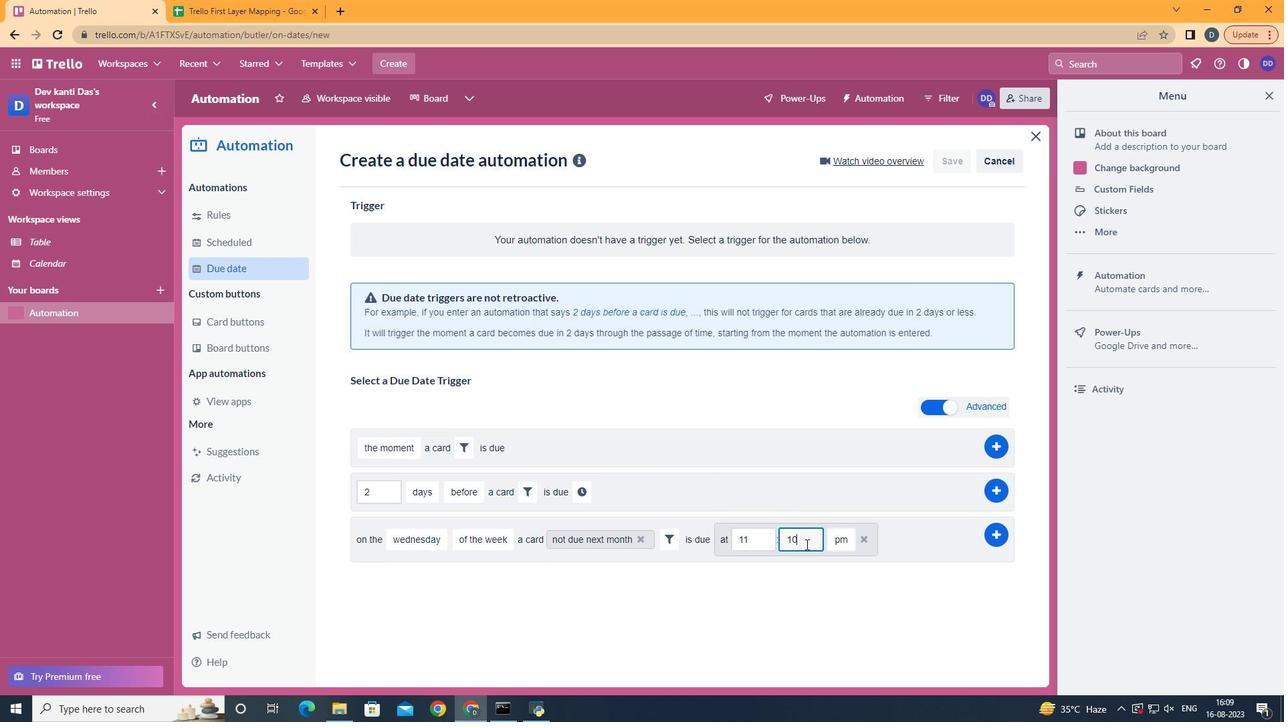 
Action: Mouse pressed left at (812, 538)
Screenshot: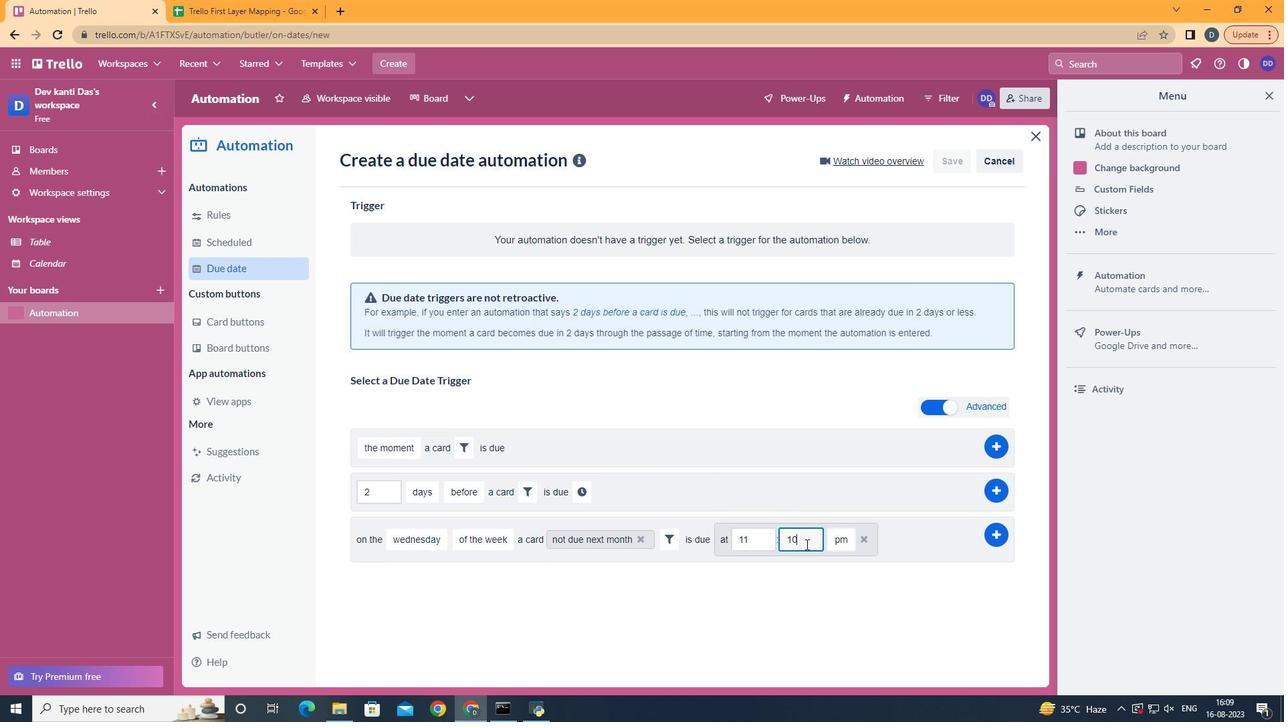 
Action: Mouse moved to (814, 544)
Screenshot: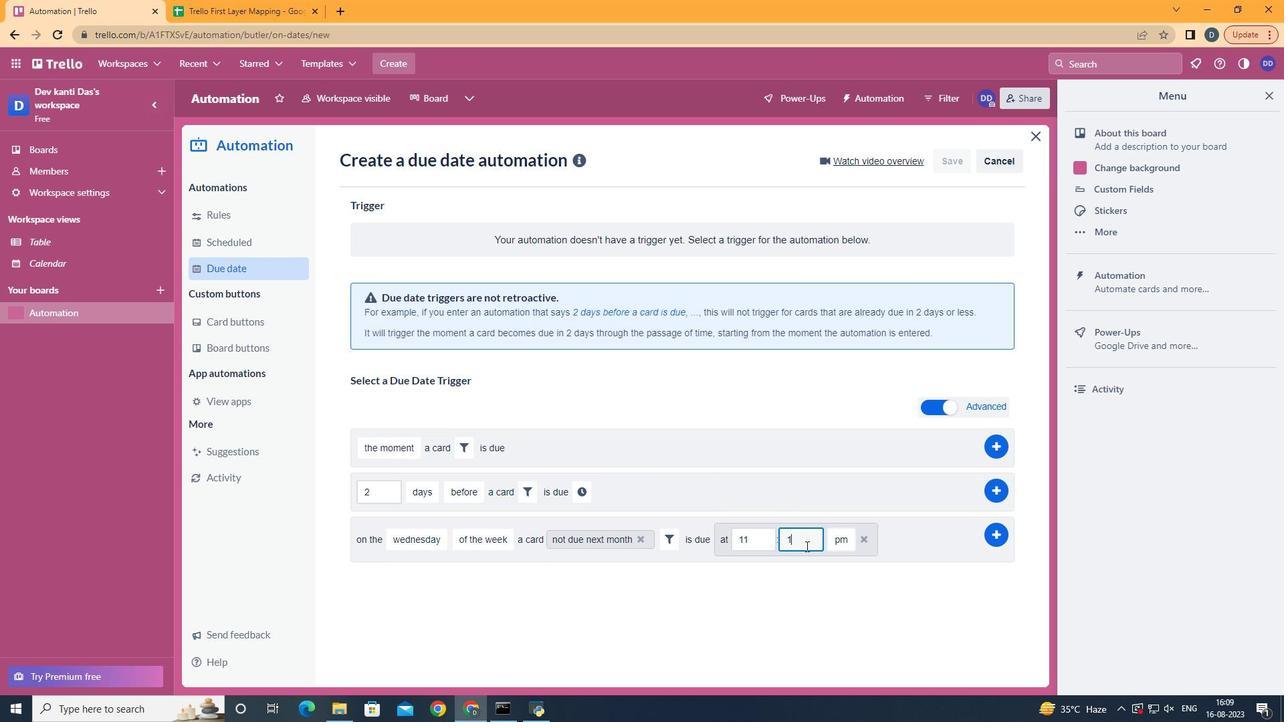 
Action: Key pressed <Key.backspace><Key.backspace>00
Screenshot: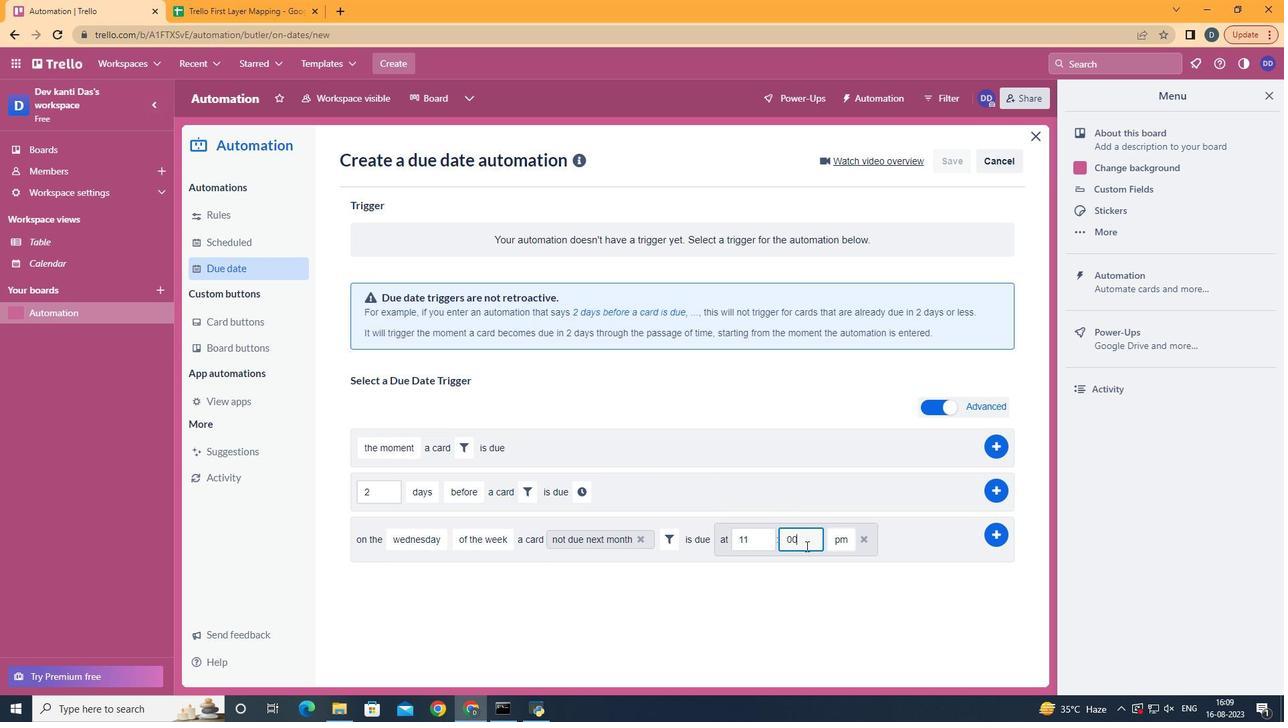 
Action: Mouse moved to (843, 562)
Screenshot: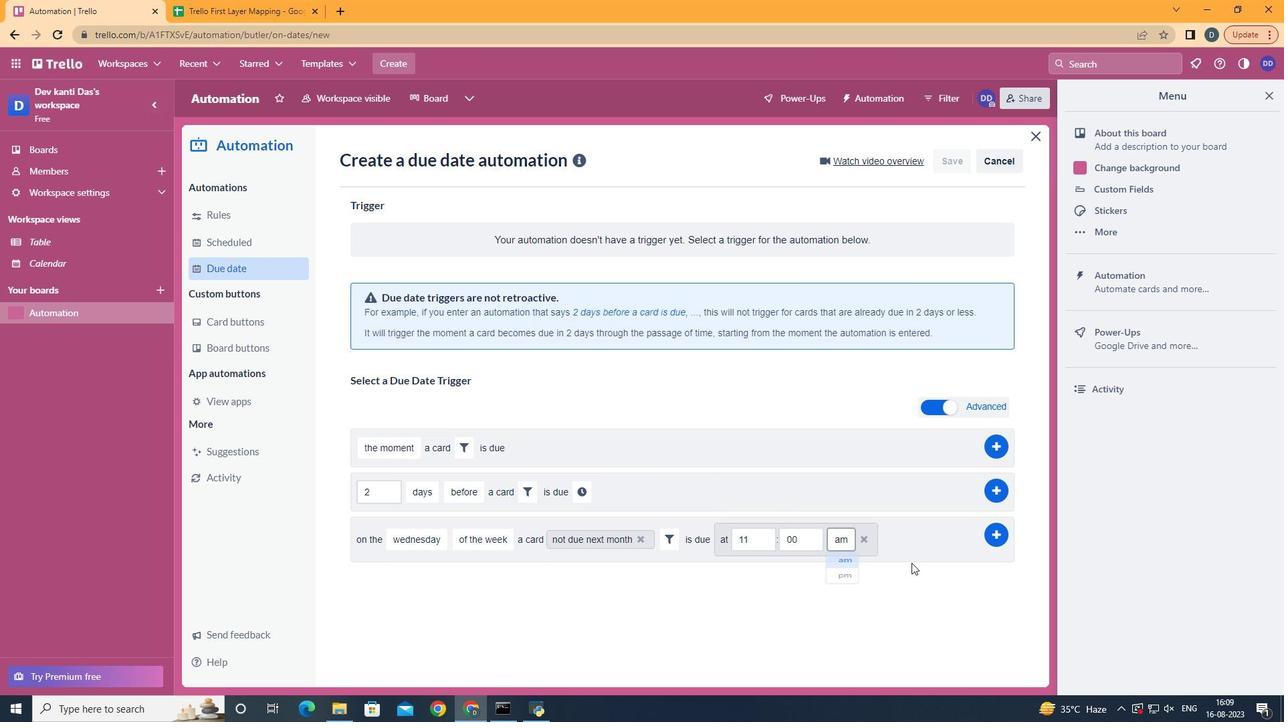 
Action: Mouse pressed left at (843, 562)
Screenshot: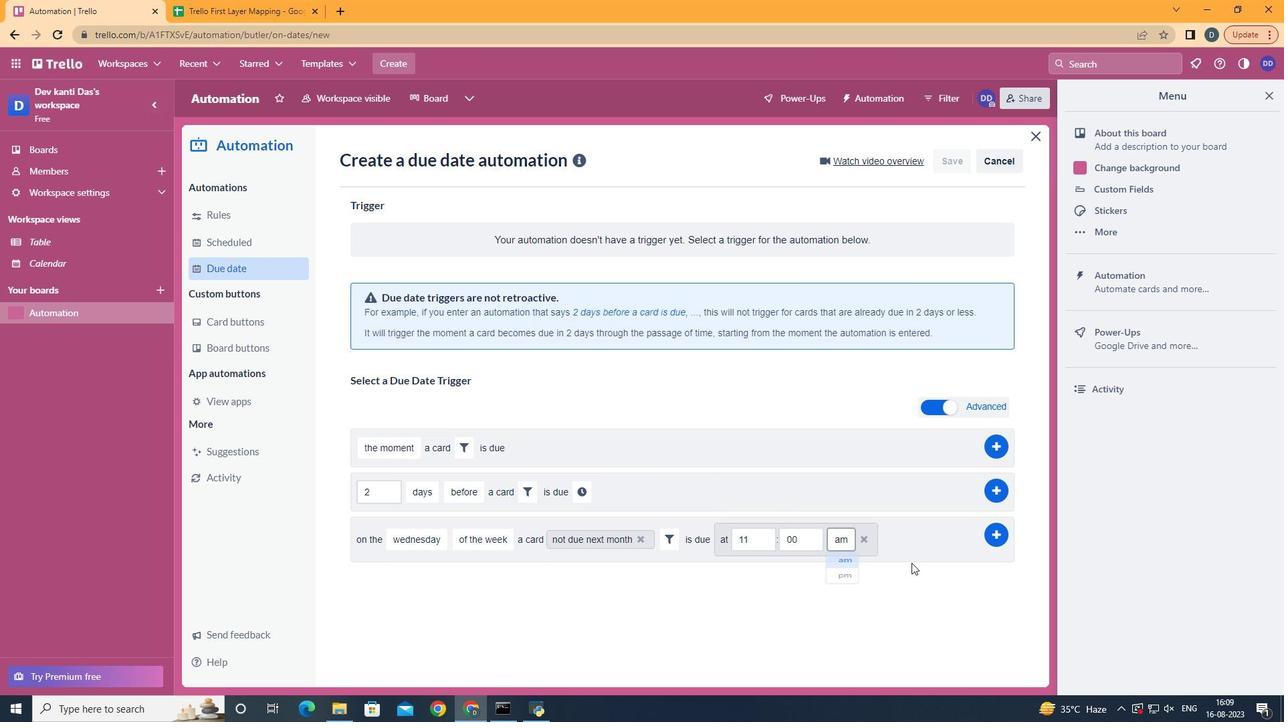 
Action: Mouse moved to (1003, 528)
Screenshot: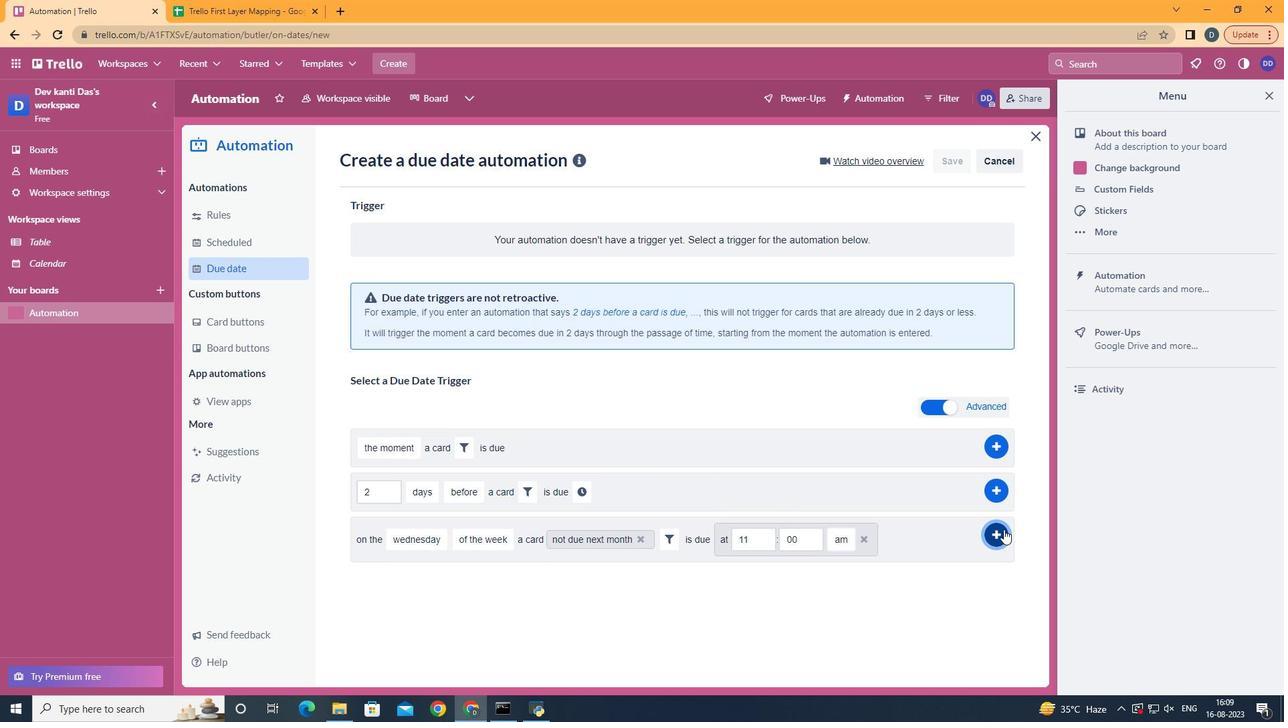 
Action: Mouse pressed left at (1003, 528)
Screenshot: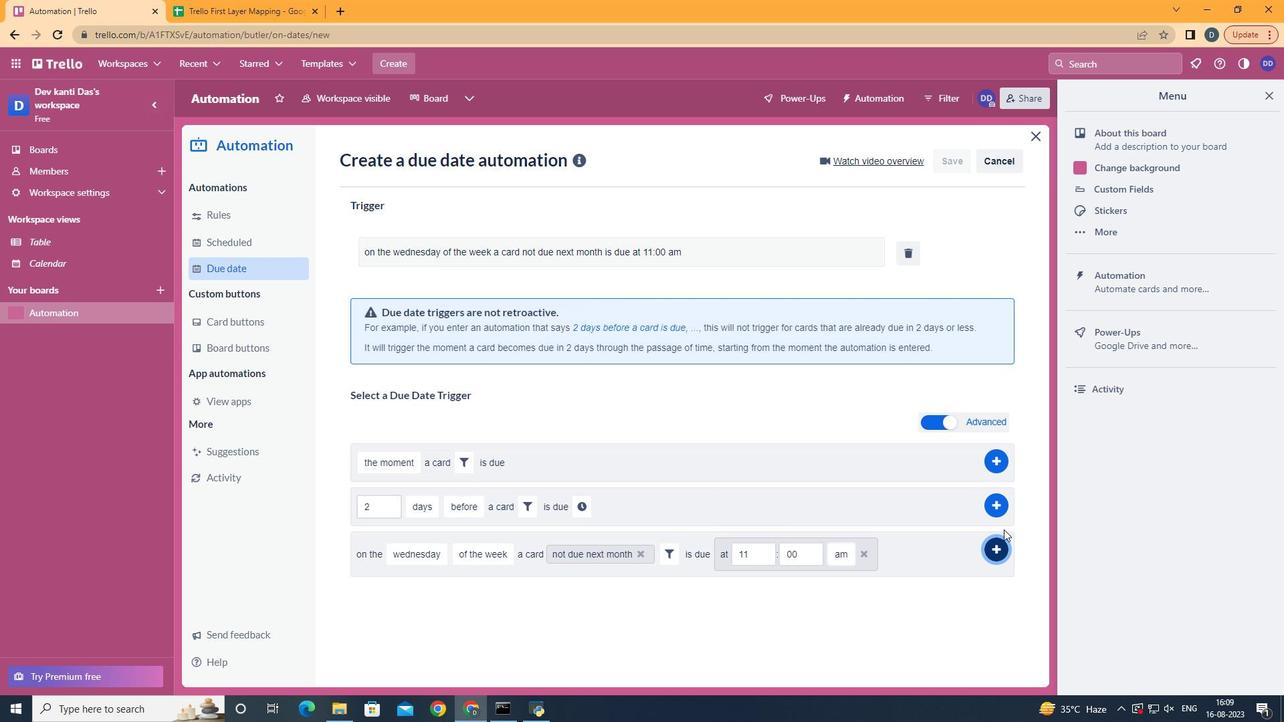 
Action: Mouse moved to (1003, 528)
Screenshot: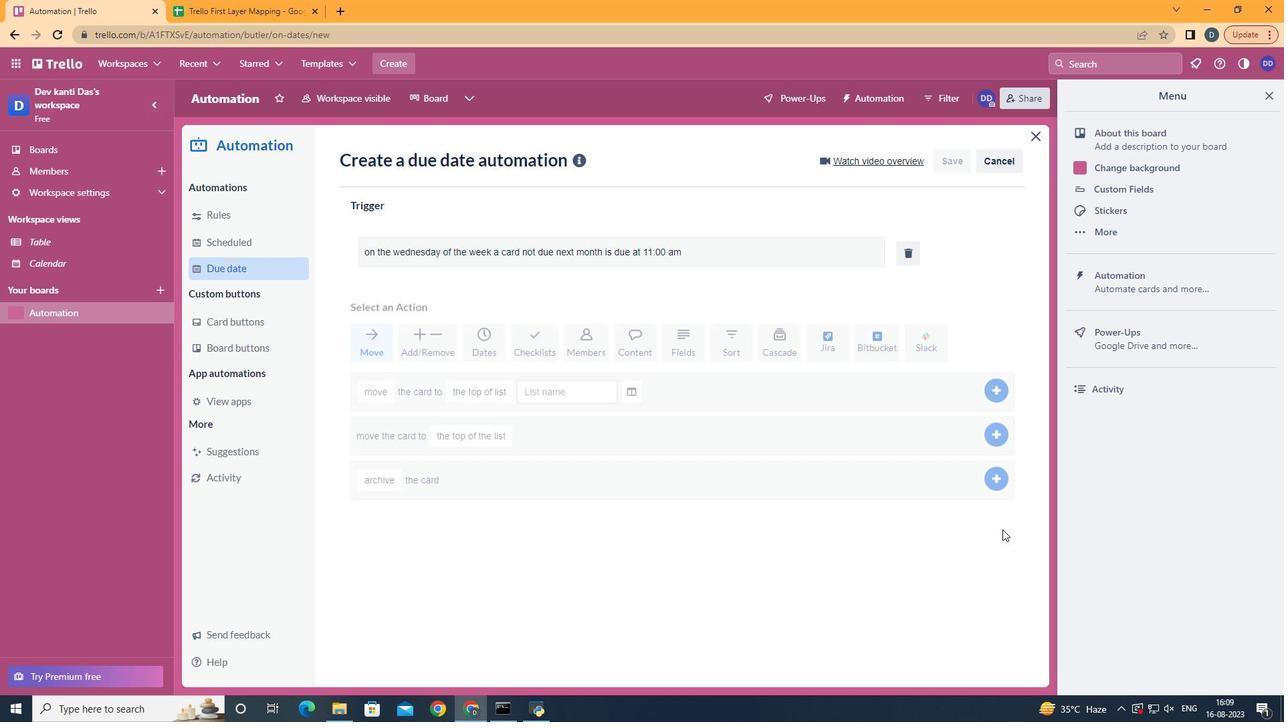 
